 Task: Search one way flight ticket for 2 adults, 4 children and 1 infant on lap in business from Sarasota: Sarasota-bradenton International Airport to Sheridan: Sheridan County Airport on 8-6-2023. Price is upto 98000. Outbound departure time preference is 22:45.
Action: Mouse moved to (263, 376)
Screenshot: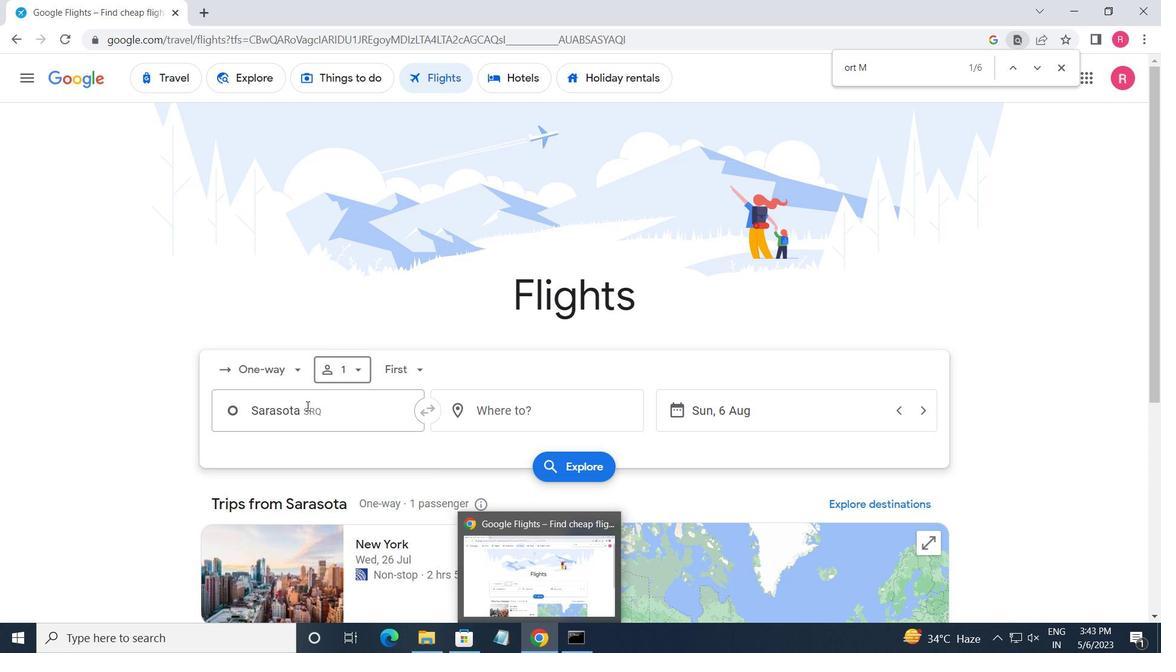 
Action: Mouse pressed left at (263, 376)
Screenshot: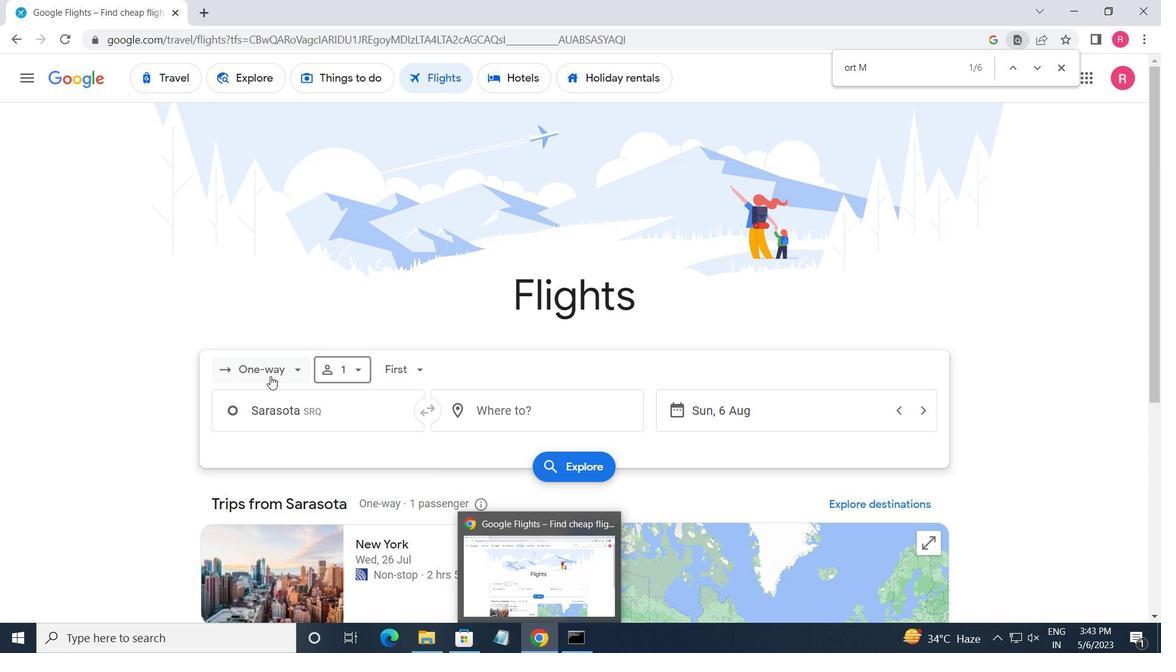 
Action: Mouse moved to (282, 438)
Screenshot: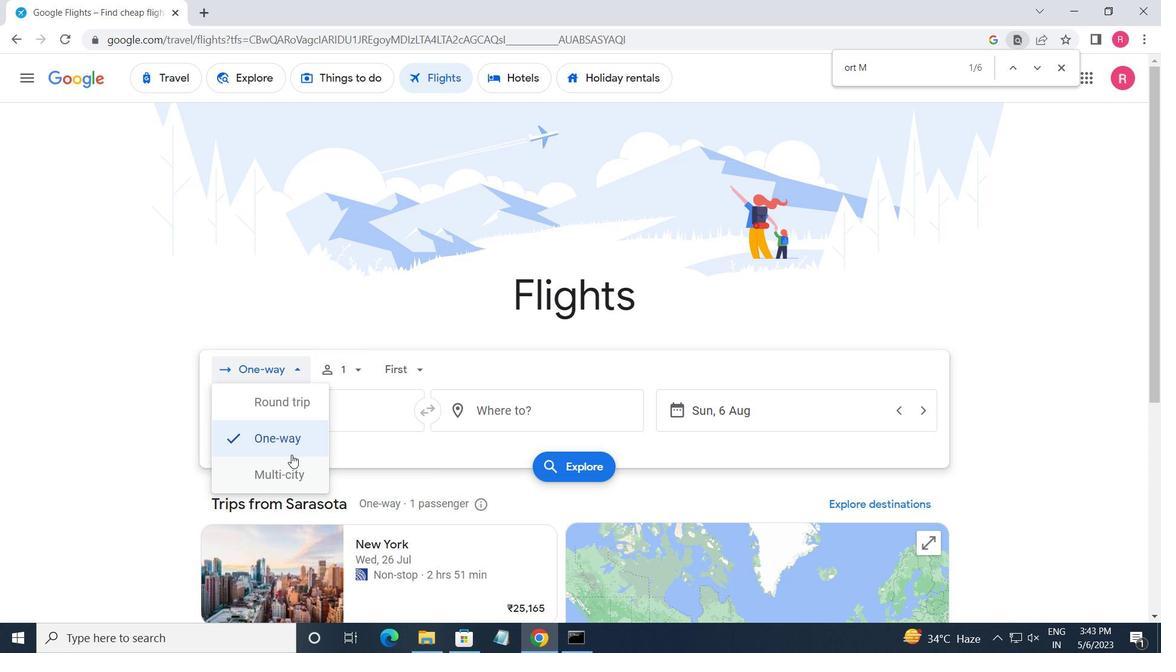 
Action: Mouse pressed left at (282, 438)
Screenshot: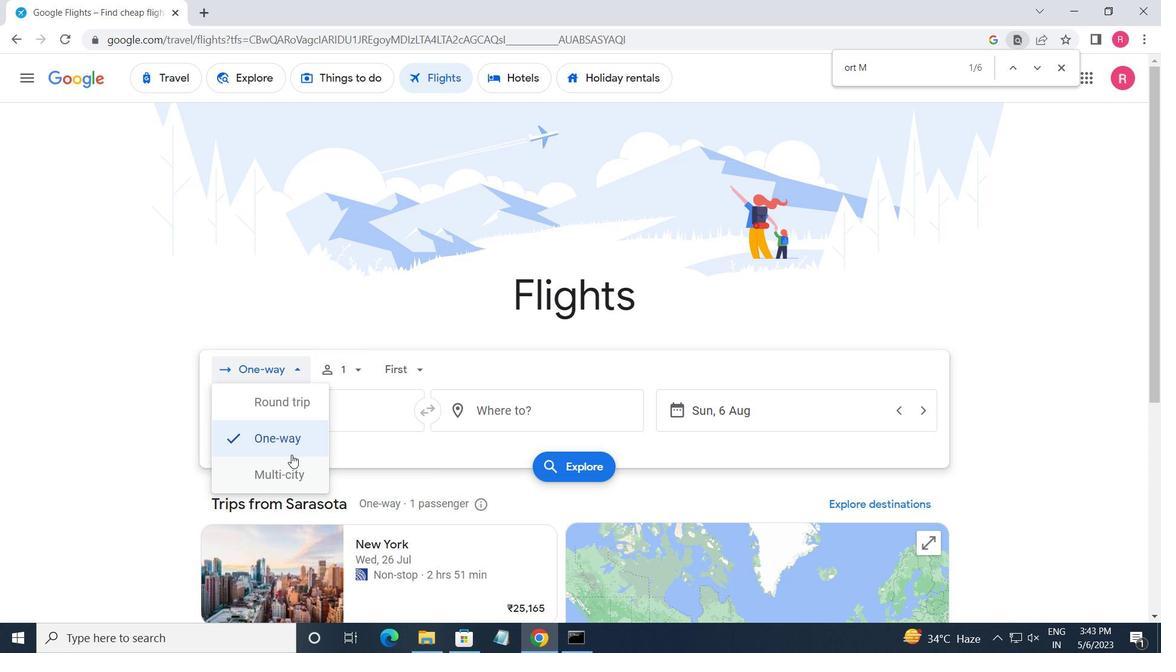 
Action: Mouse moved to (335, 384)
Screenshot: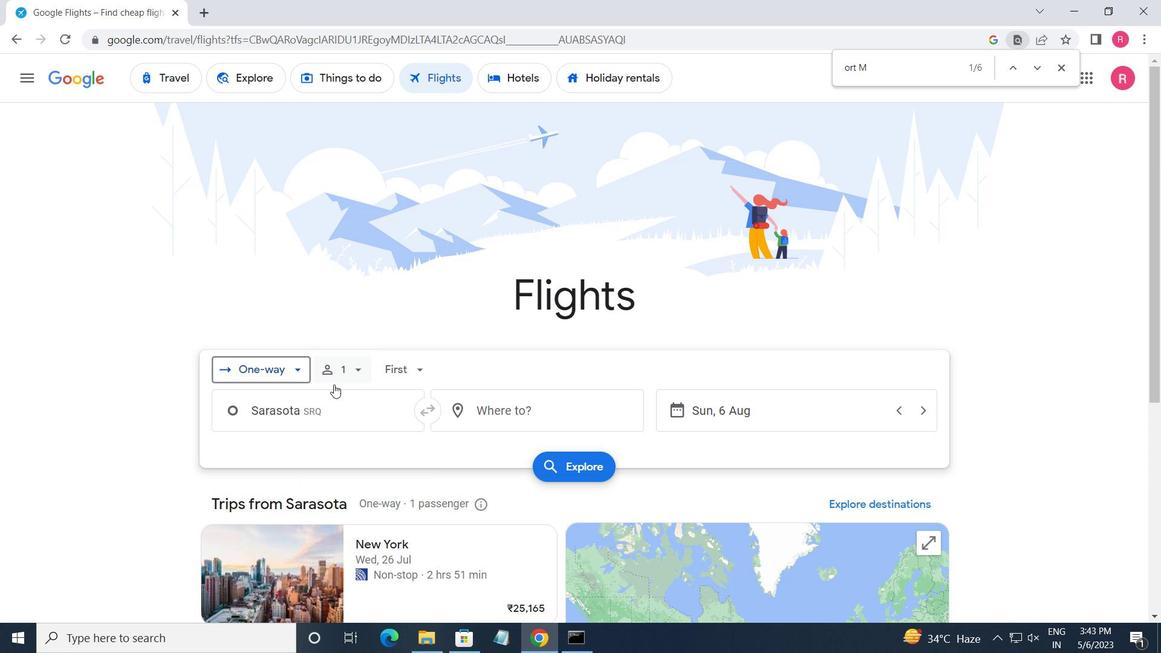 
Action: Mouse pressed left at (335, 384)
Screenshot: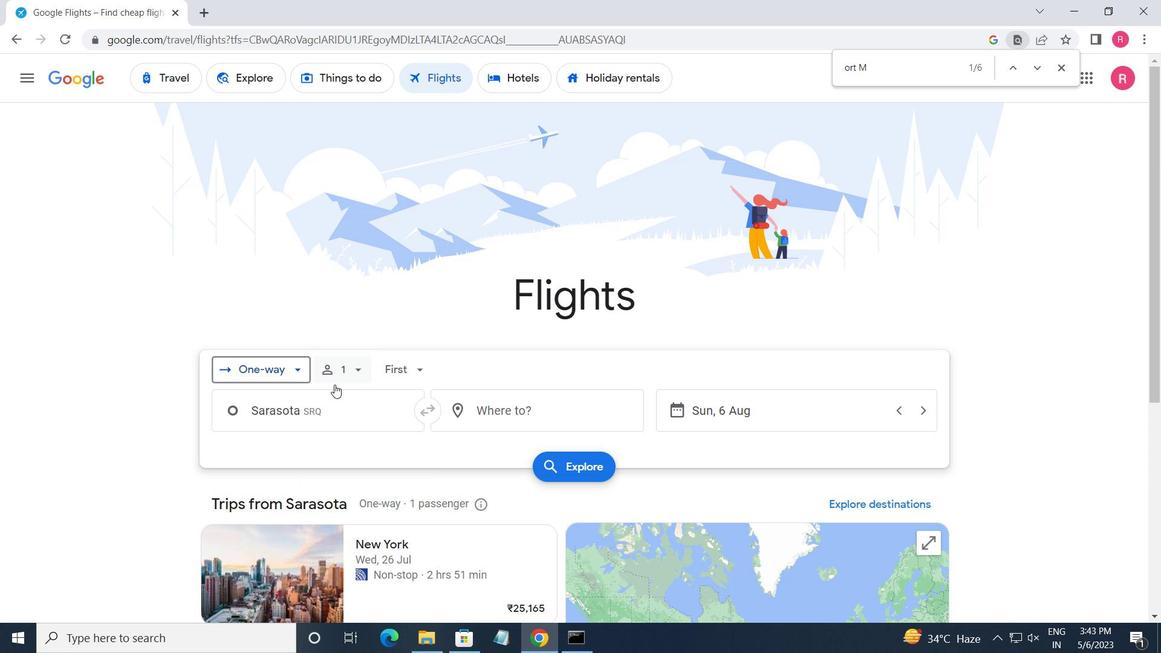
Action: Mouse moved to (473, 408)
Screenshot: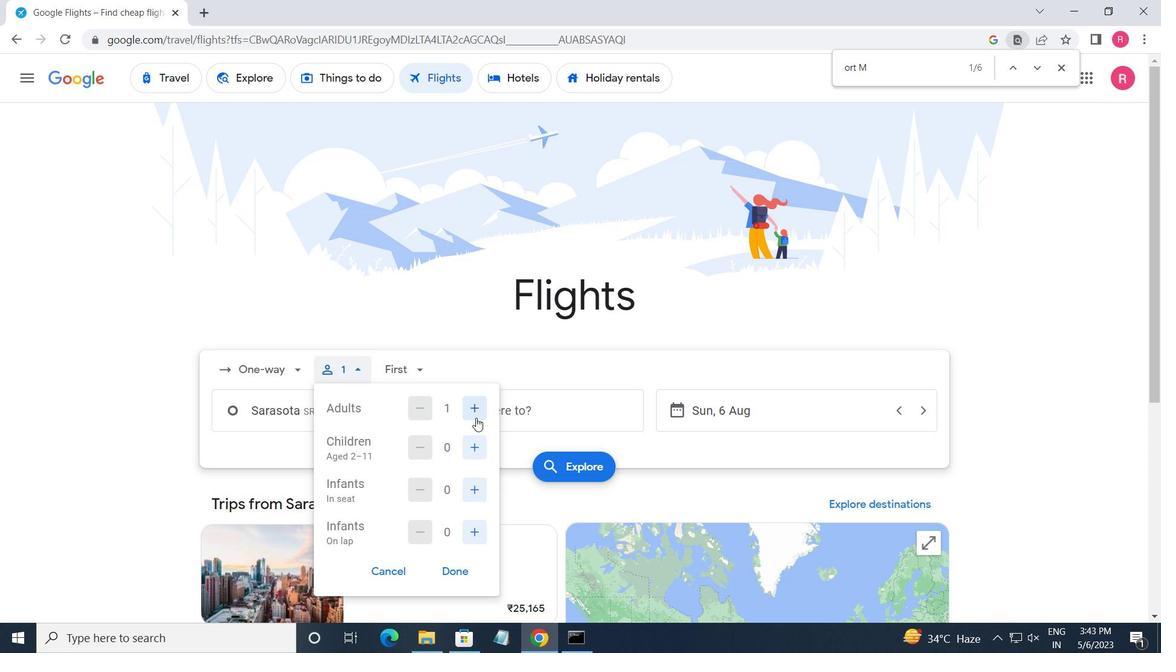 
Action: Mouse pressed left at (473, 408)
Screenshot: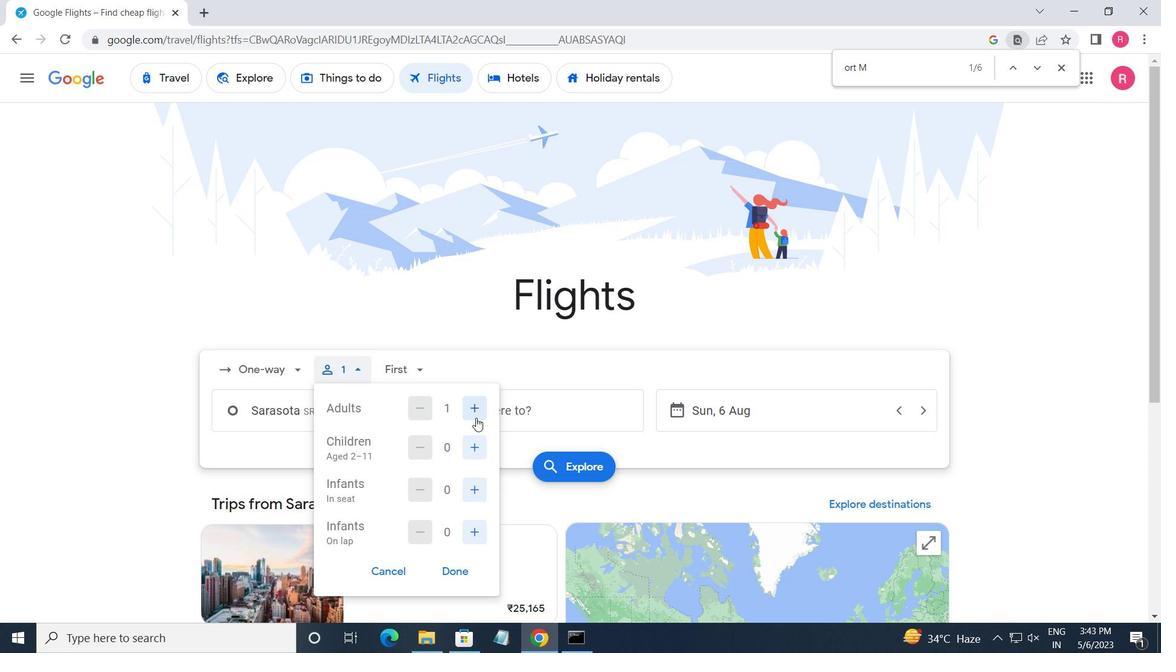 
Action: Mouse moved to (476, 447)
Screenshot: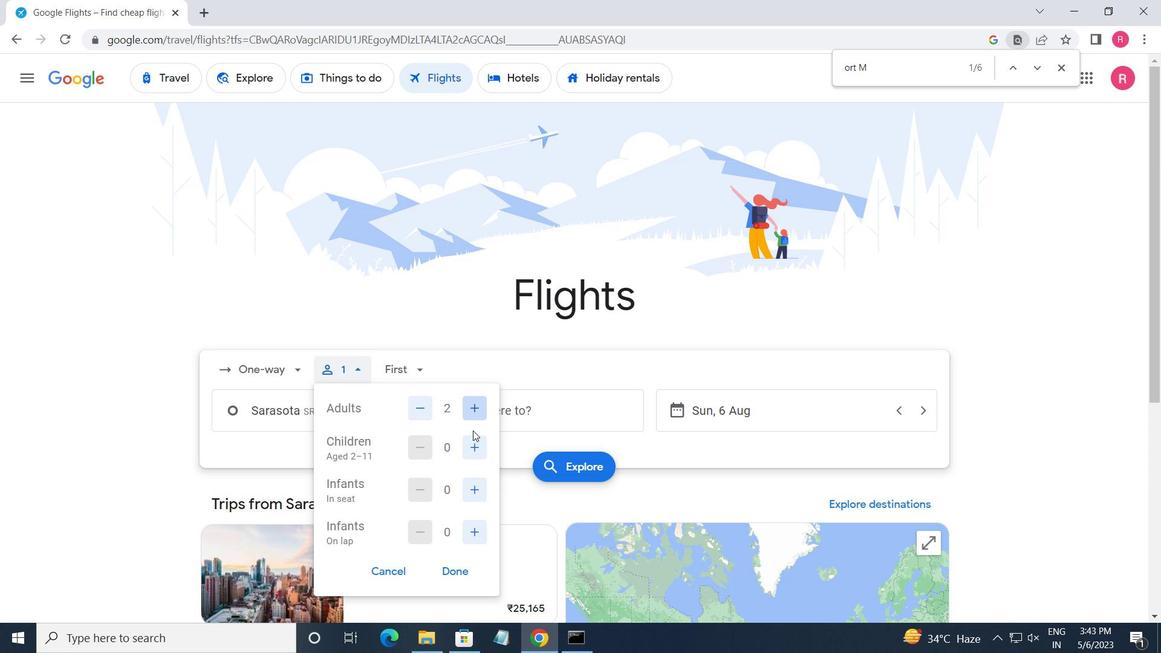 
Action: Mouse pressed left at (476, 447)
Screenshot: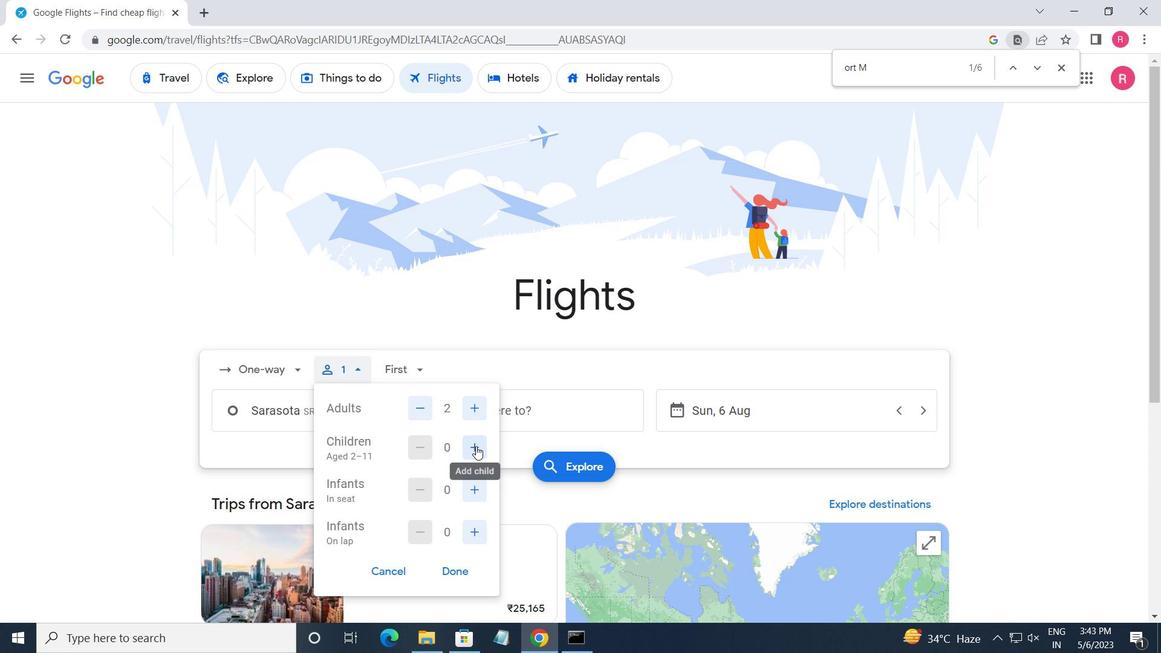 
Action: Mouse pressed left at (476, 447)
Screenshot: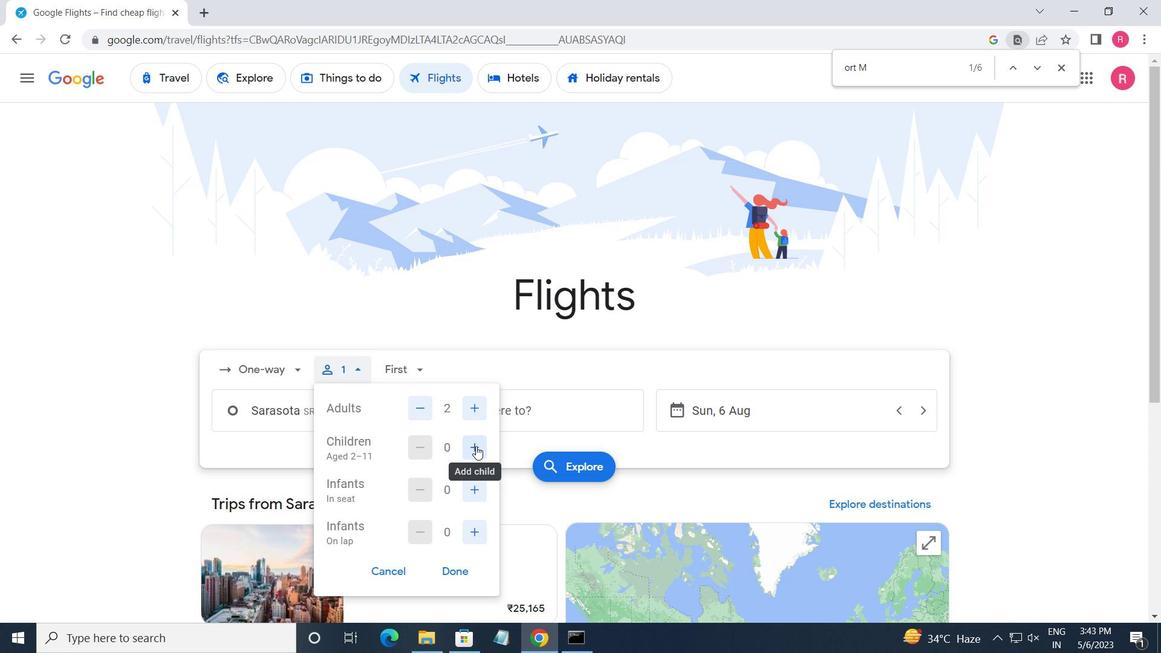
Action: Mouse pressed left at (476, 447)
Screenshot: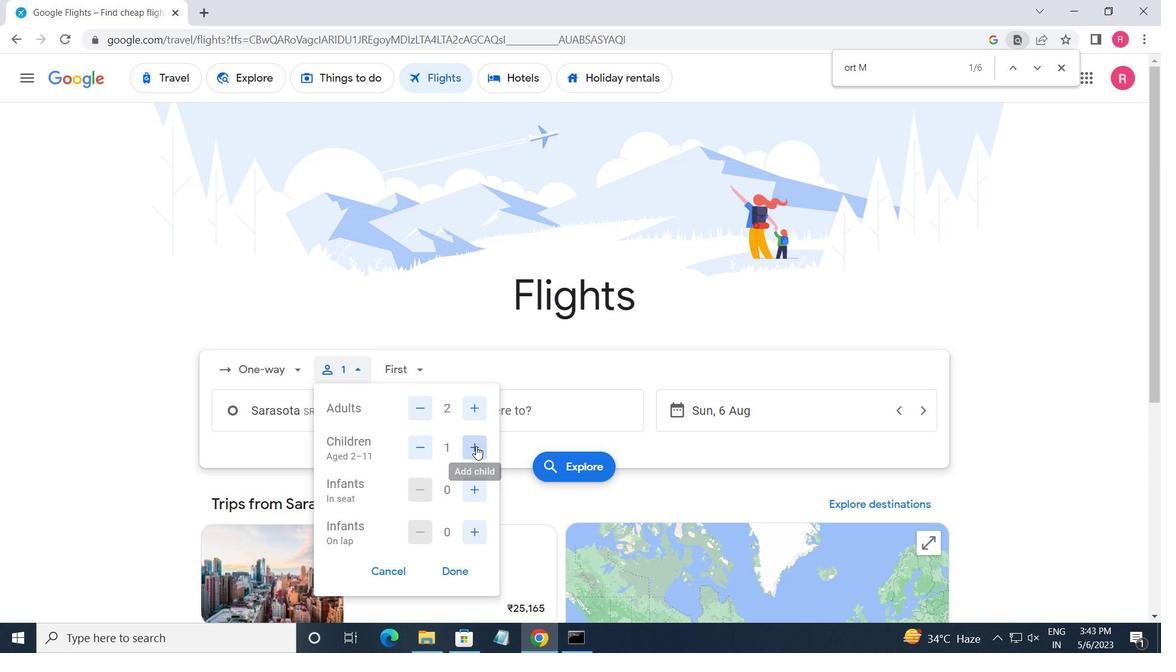 
Action: Mouse pressed left at (476, 447)
Screenshot: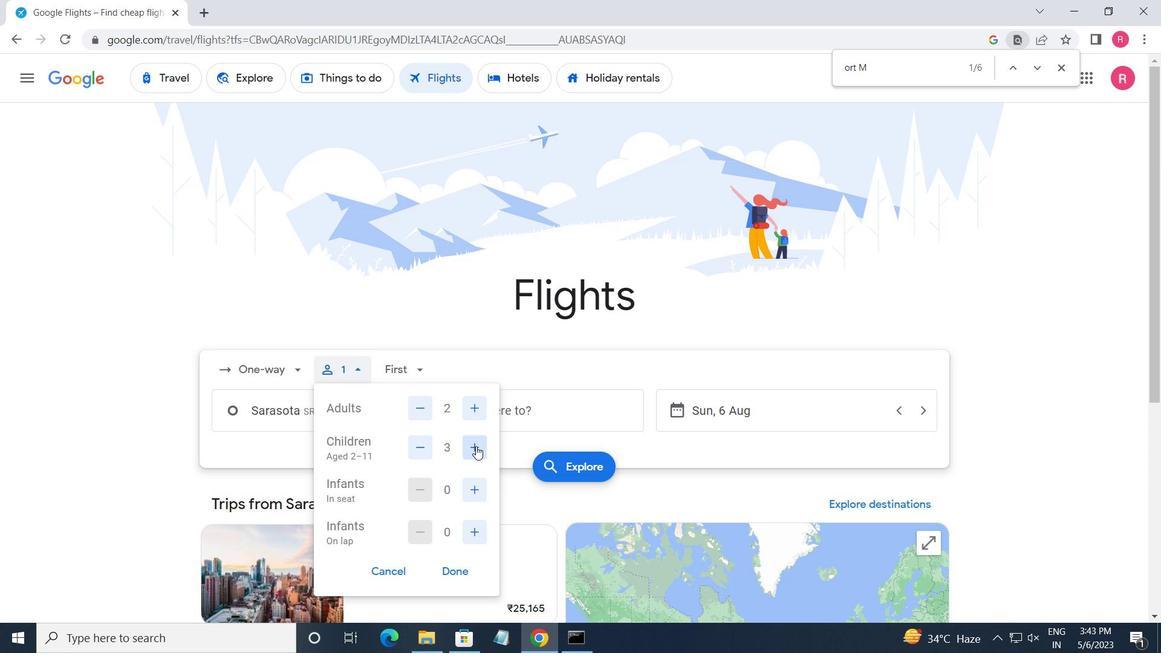 
Action: Mouse moved to (482, 498)
Screenshot: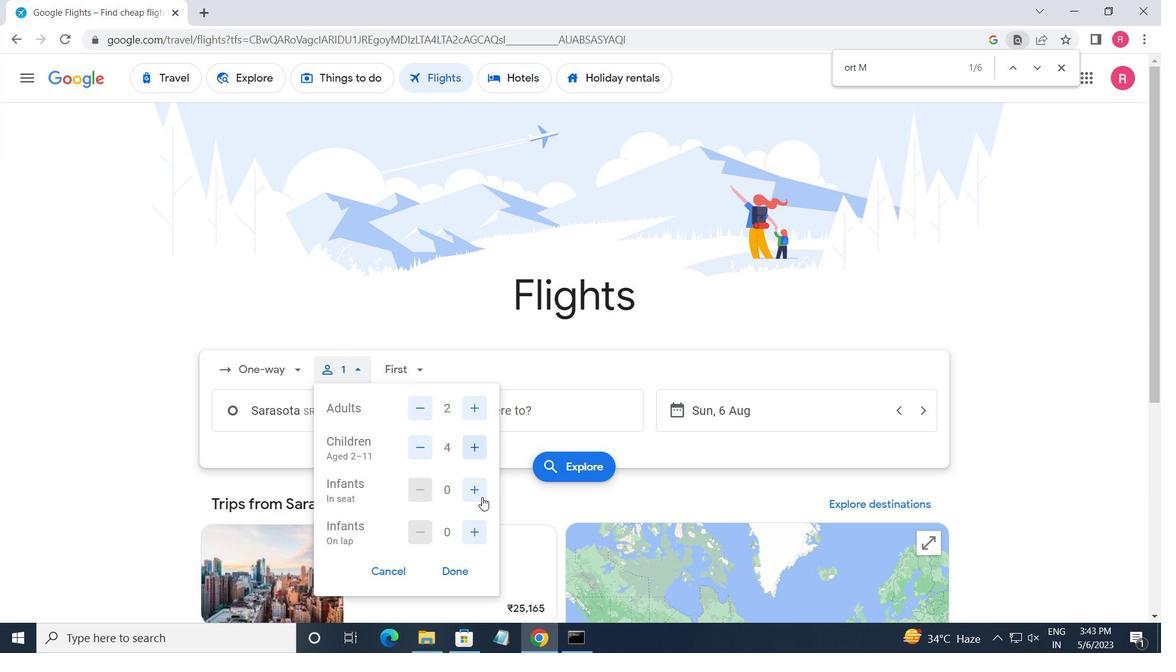 
Action: Mouse pressed left at (482, 498)
Screenshot: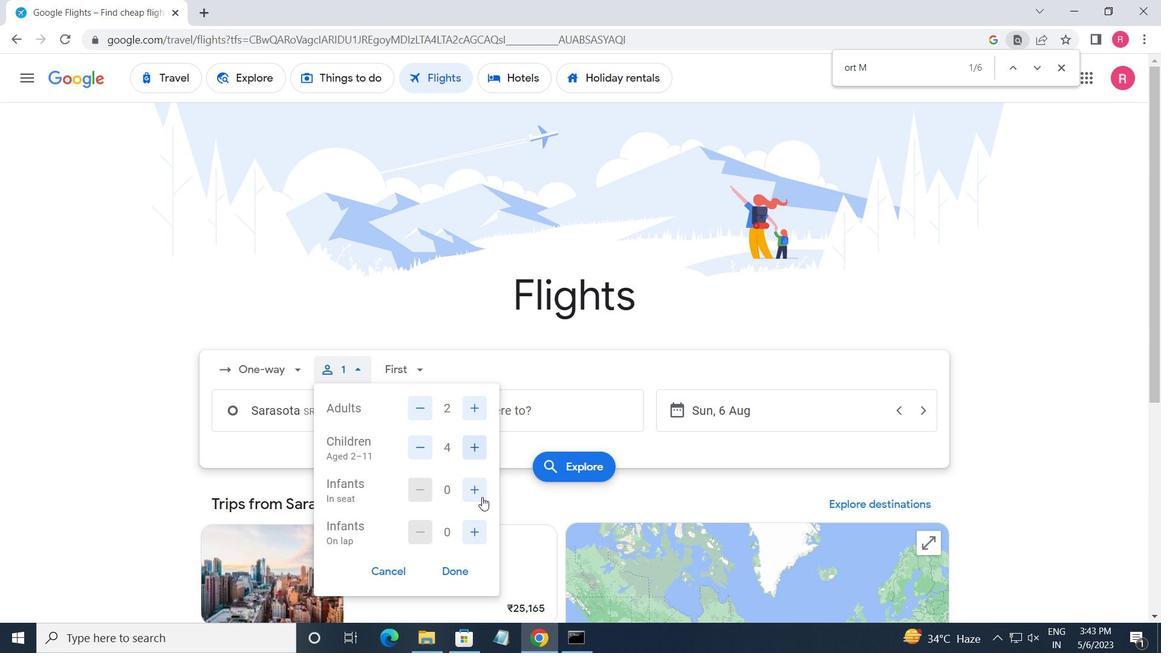 
Action: Mouse moved to (449, 576)
Screenshot: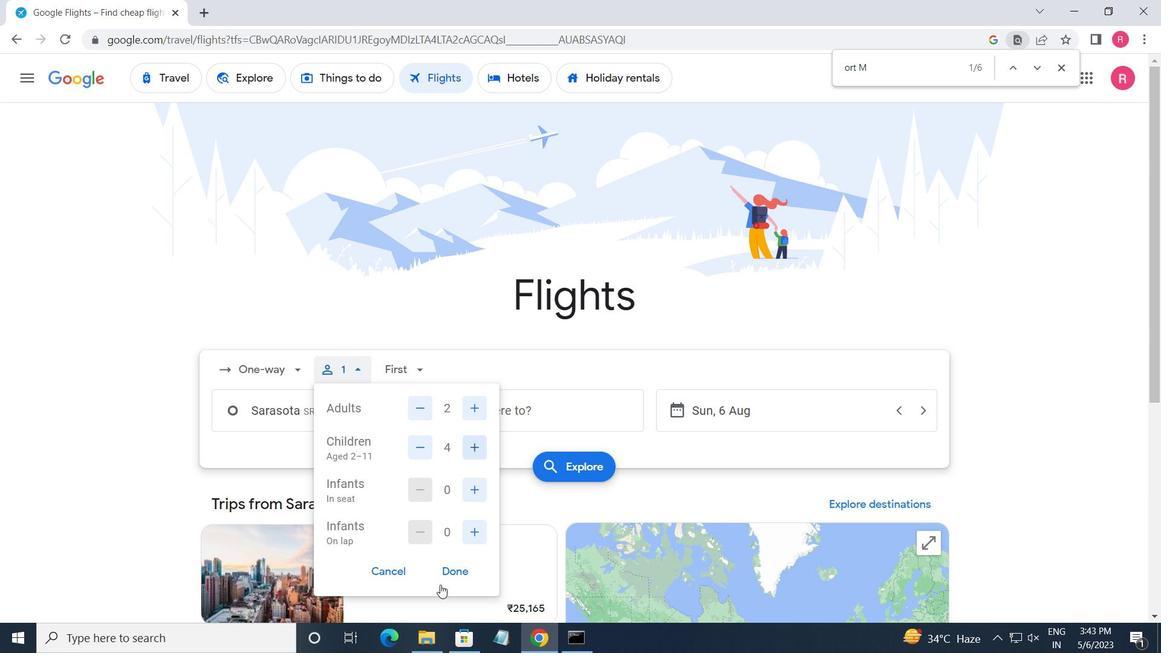 
Action: Mouse pressed left at (449, 576)
Screenshot: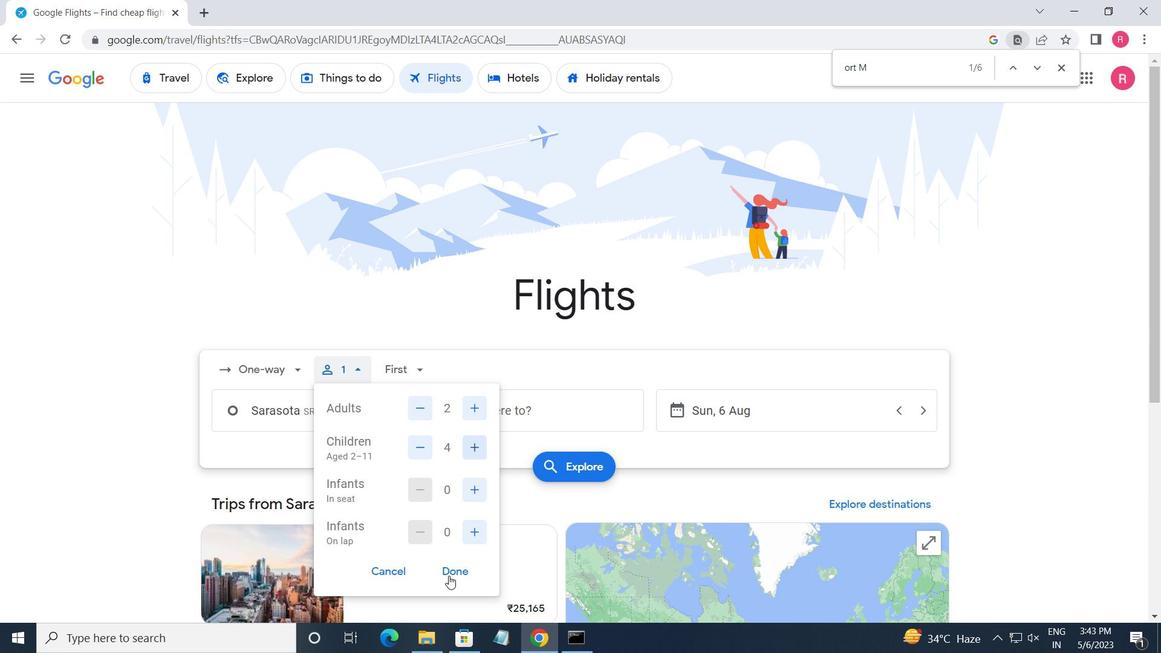 
Action: Mouse moved to (409, 381)
Screenshot: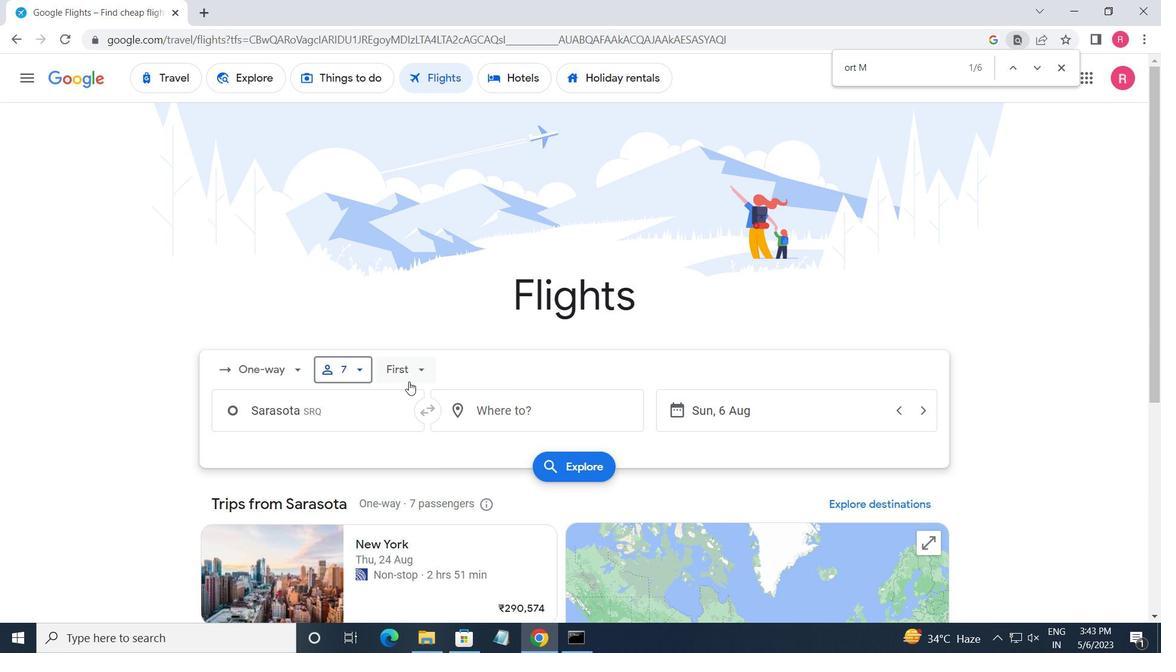 
Action: Mouse pressed left at (409, 381)
Screenshot: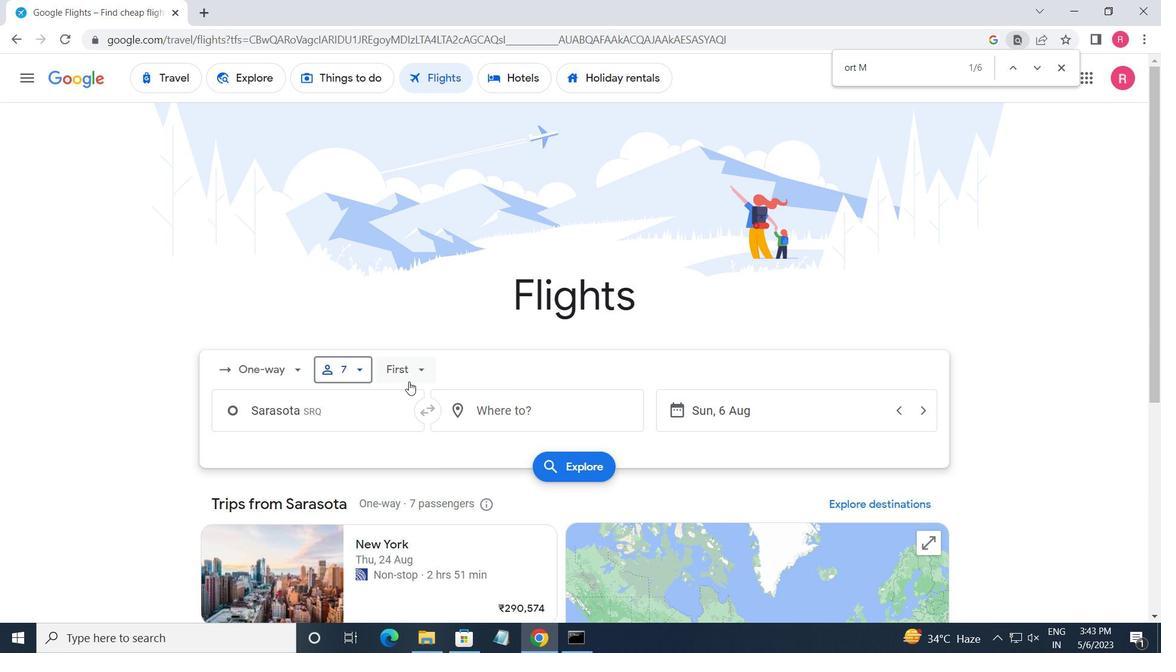
Action: Mouse moved to (430, 469)
Screenshot: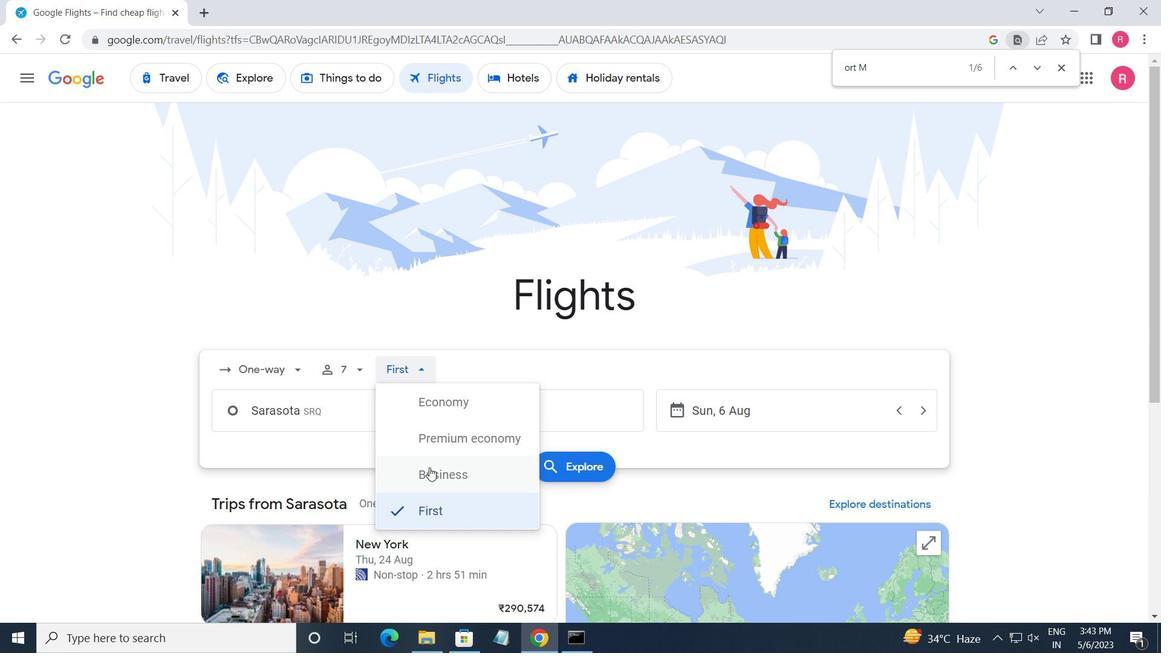 
Action: Mouse pressed left at (430, 469)
Screenshot: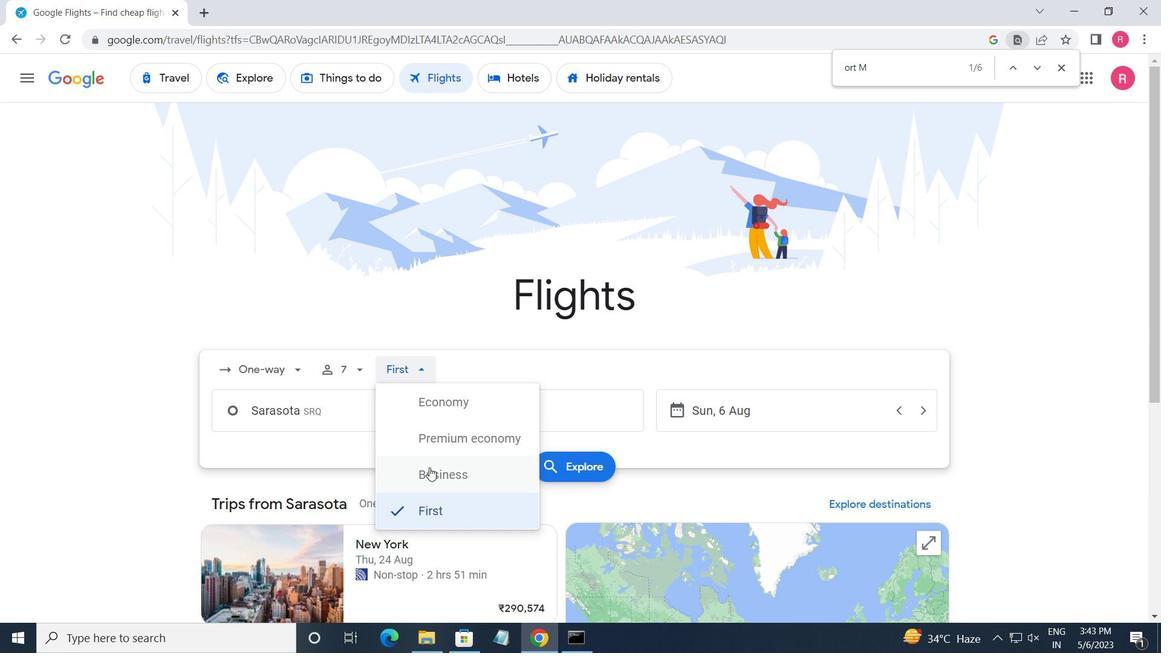 
Action: Mouse moved to (341, 422)
Screenshot: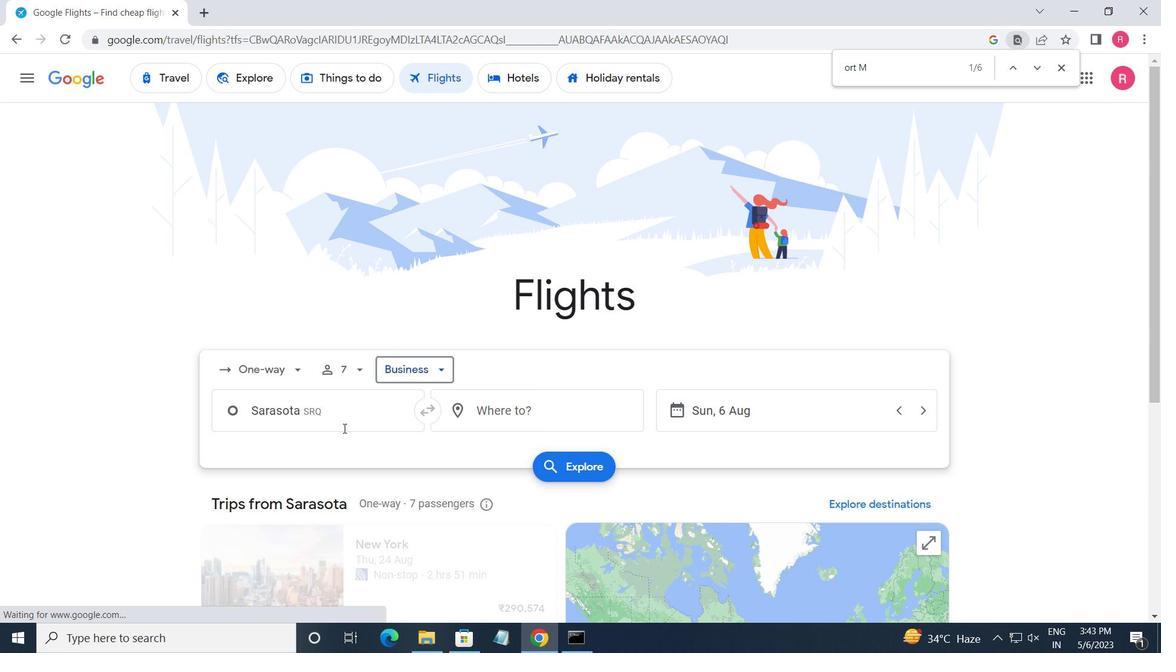 
Action: Mouse pressed left at (341, 422)
Screenshot: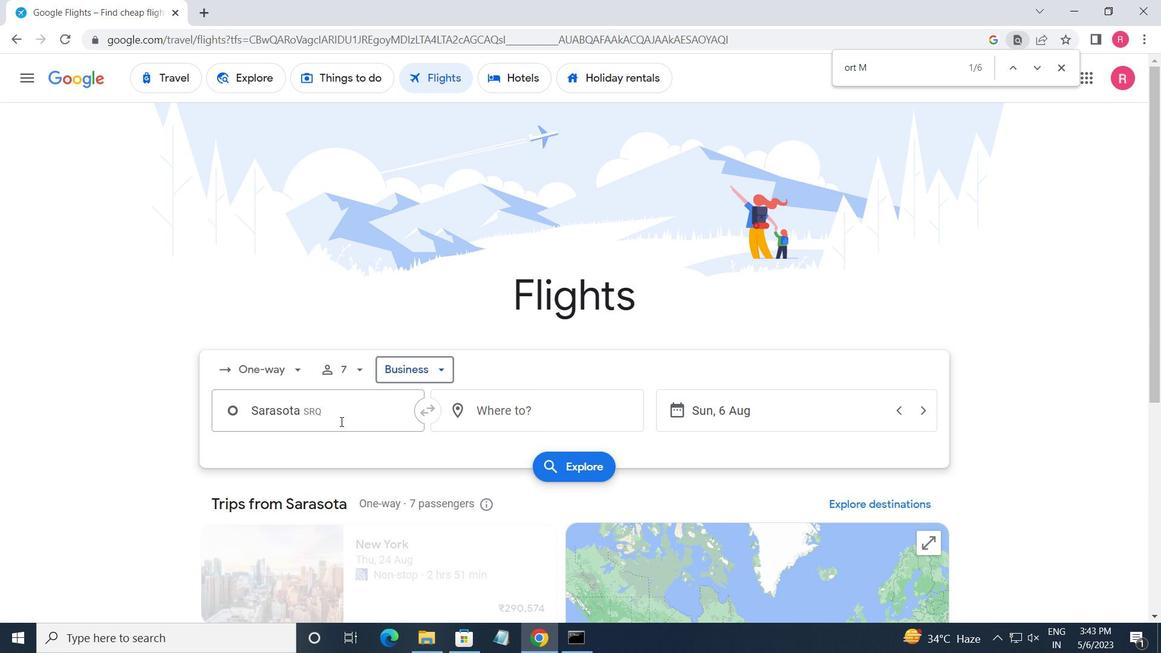 
Action: Key pressed <Key.shift>SARASOTA
Screenshot: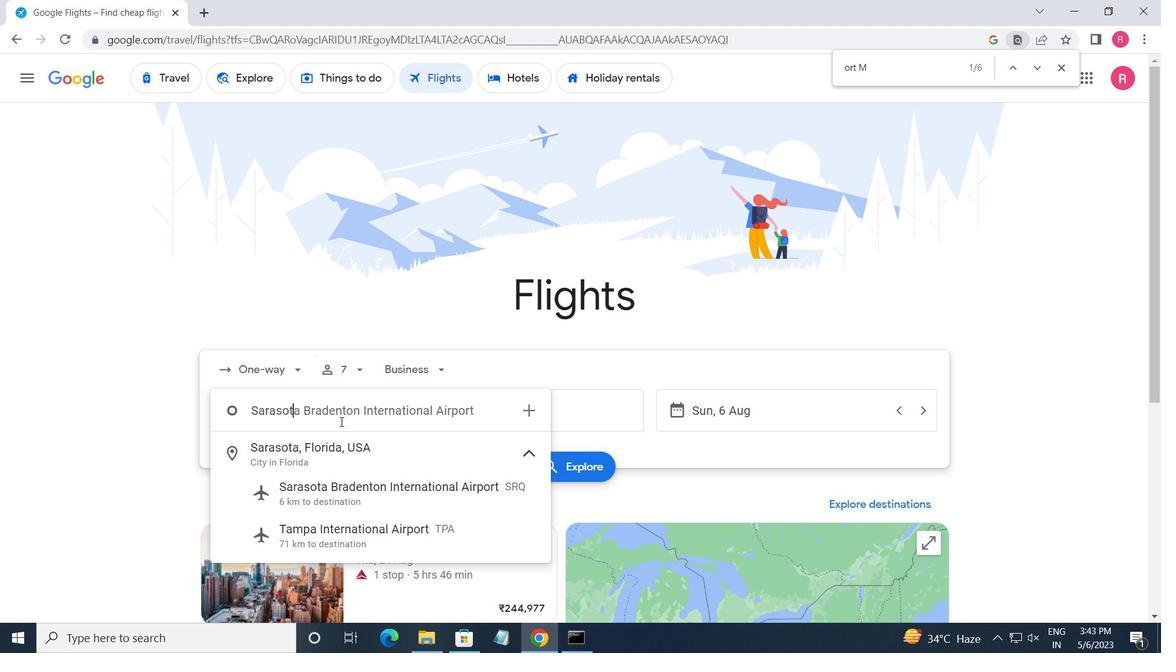 
Action: Mouse moved to (341, 490)
Screenshot: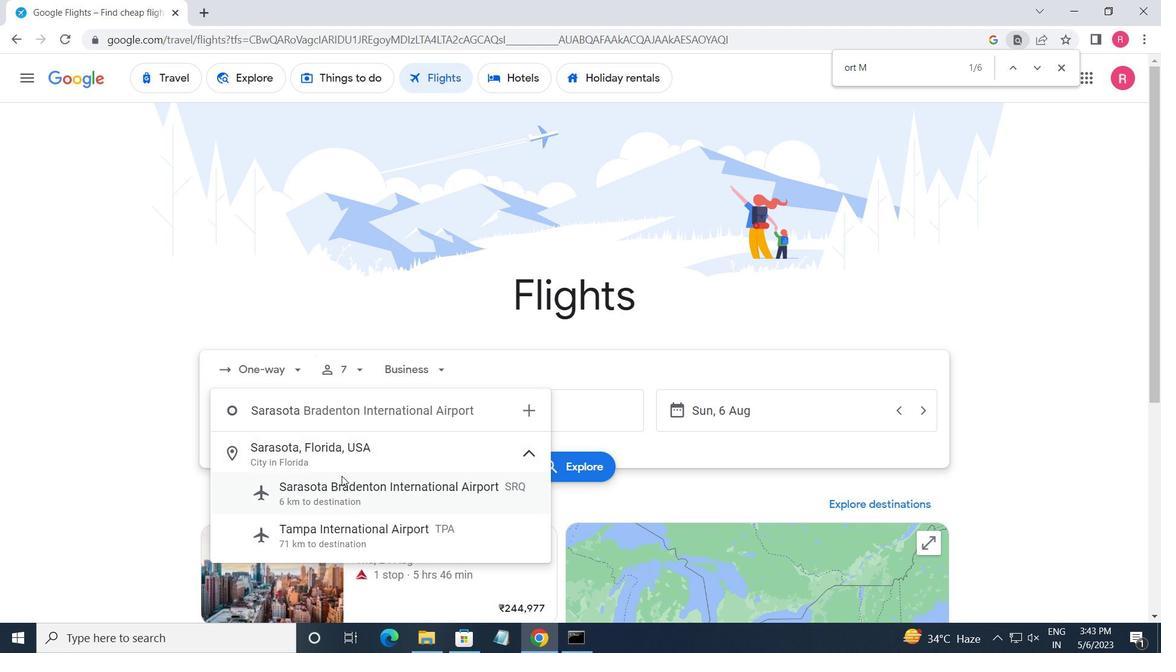 
Action: Mouse pressed left at (341, 490)
Screenshot: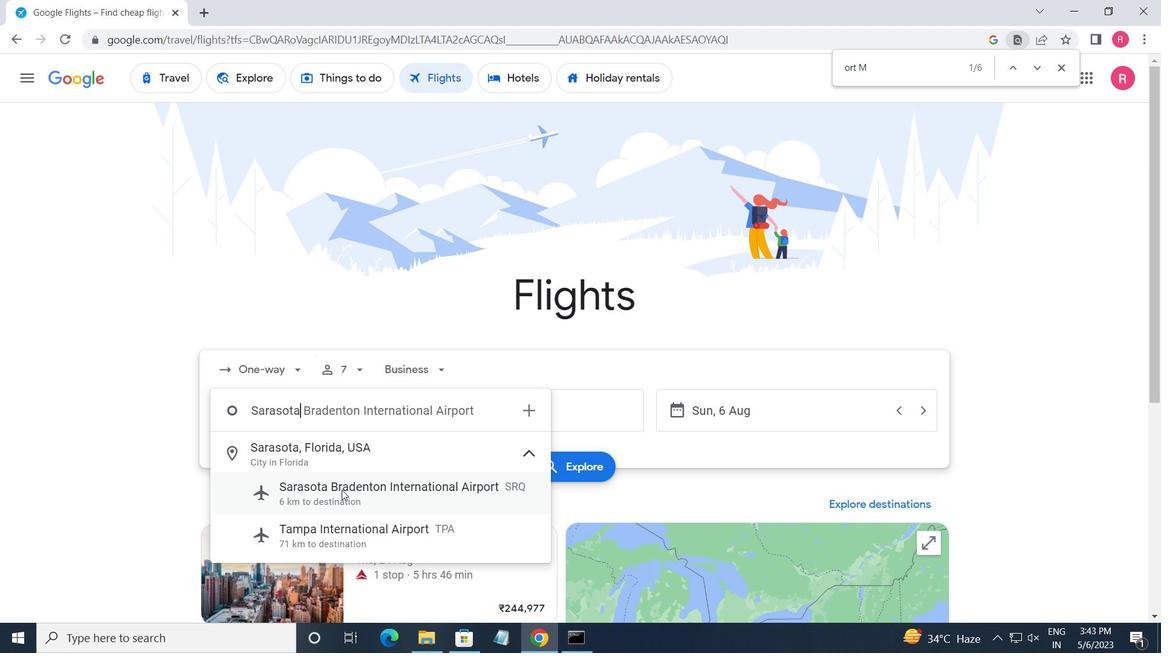 
Action: Mouse moved to (508, 420)
Screenshot: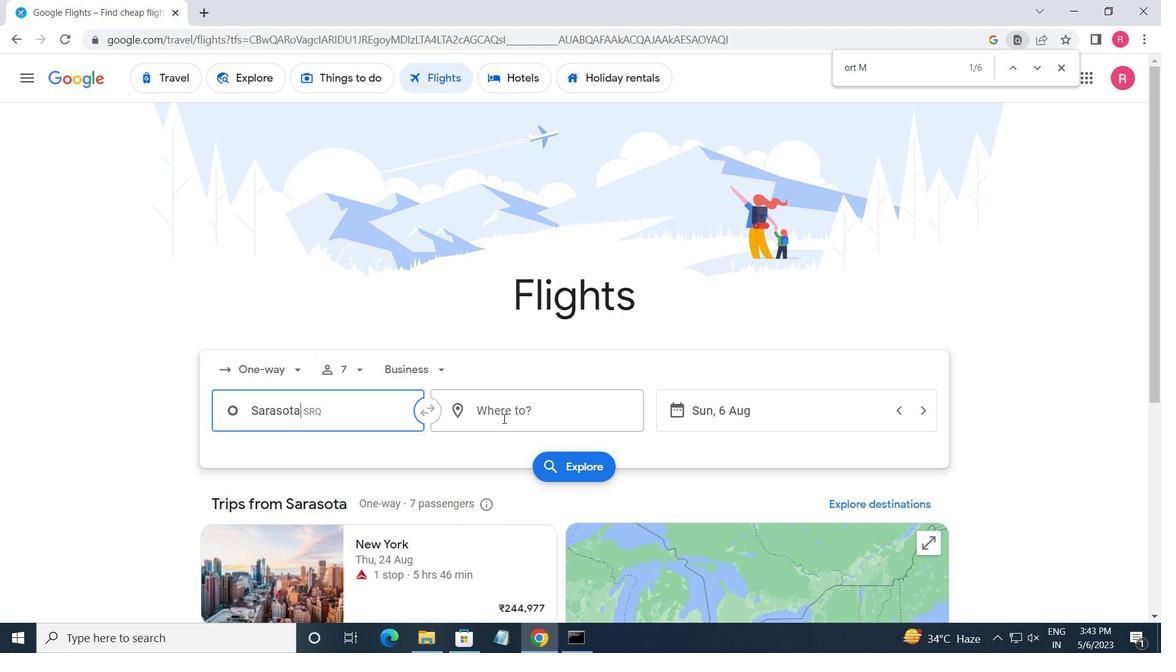 
Action: Mouse pressed left at (508, 420)
Screenshot: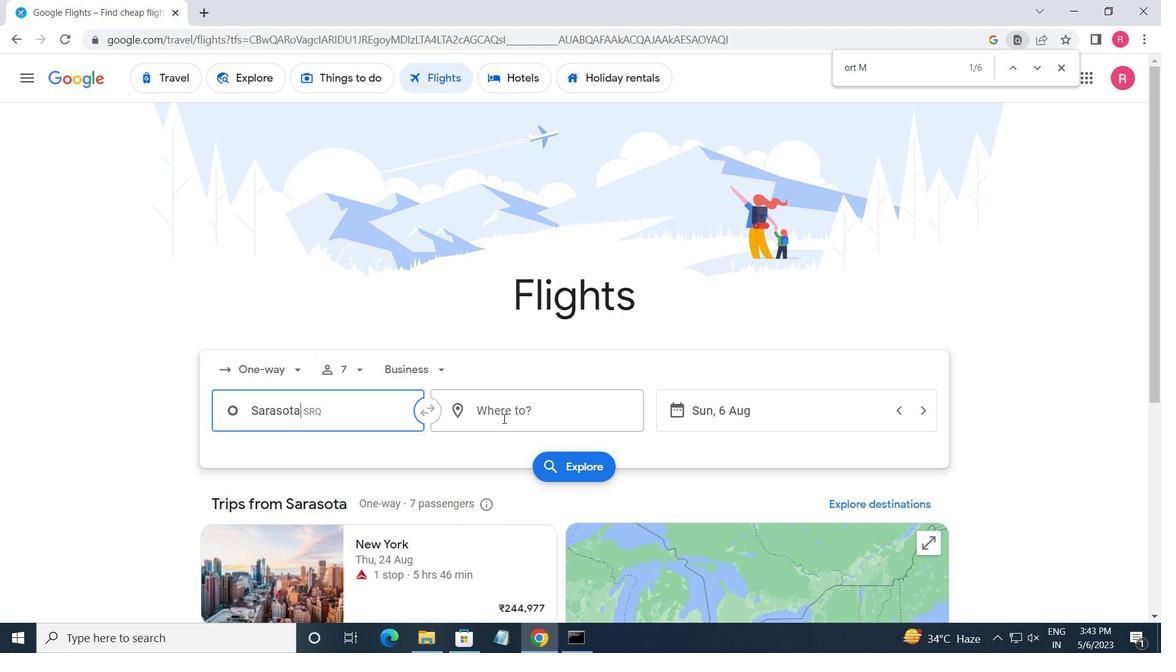 
Action: Mouse moved to (508, 420)
Screenshot: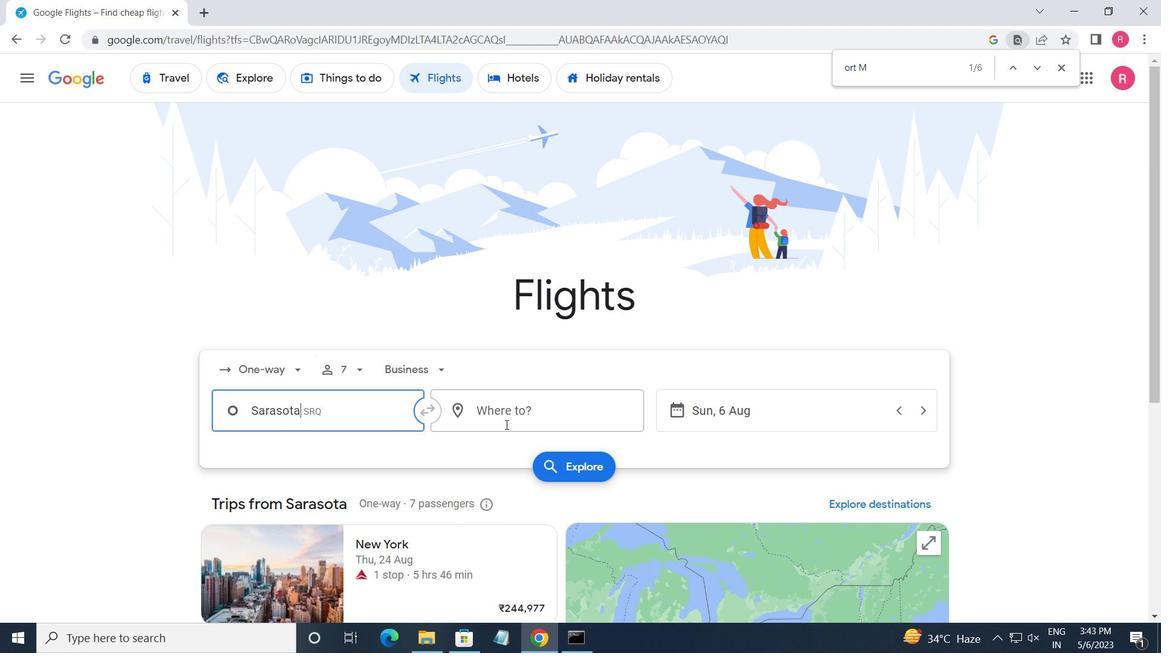 
Action: Key pressed <Key.shift>SHERIDAN
Screenshot: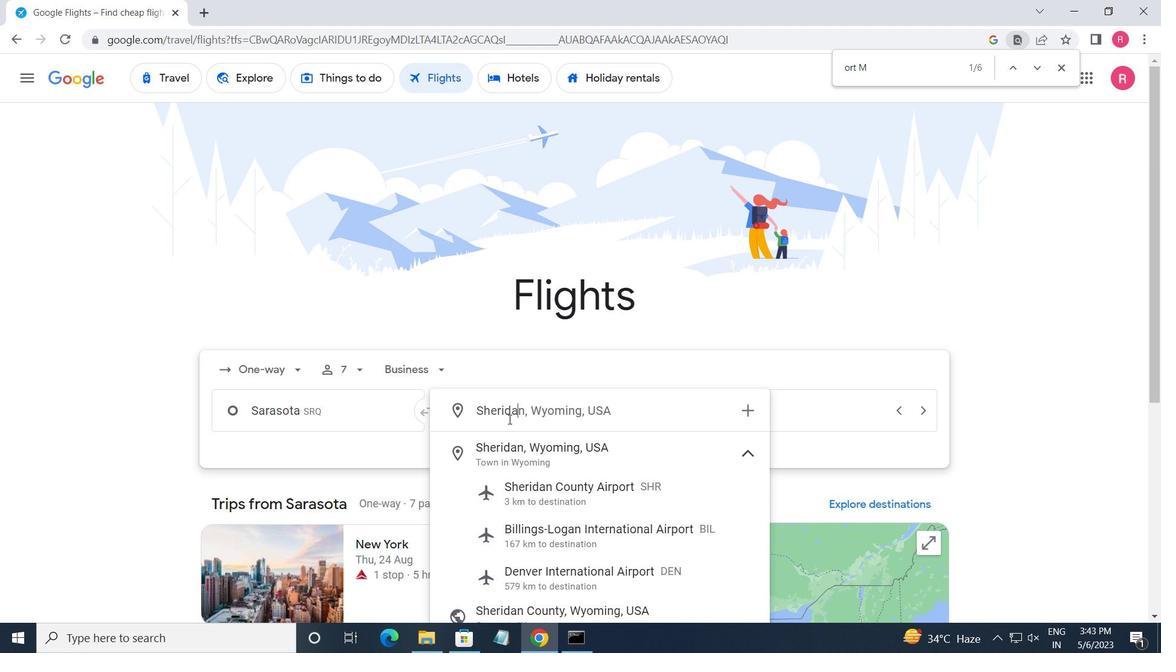 
Action: Mouse moved to (538, 486)
Screenshot: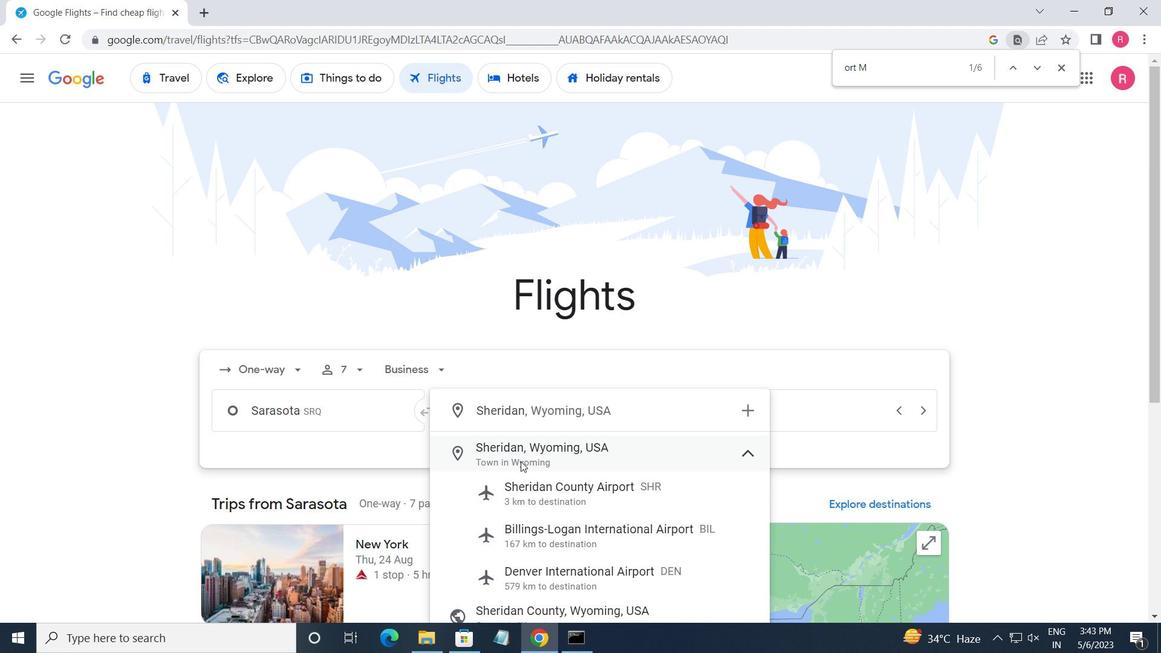 
Action: Mouse pressed left at (538, 486)
Screenshot: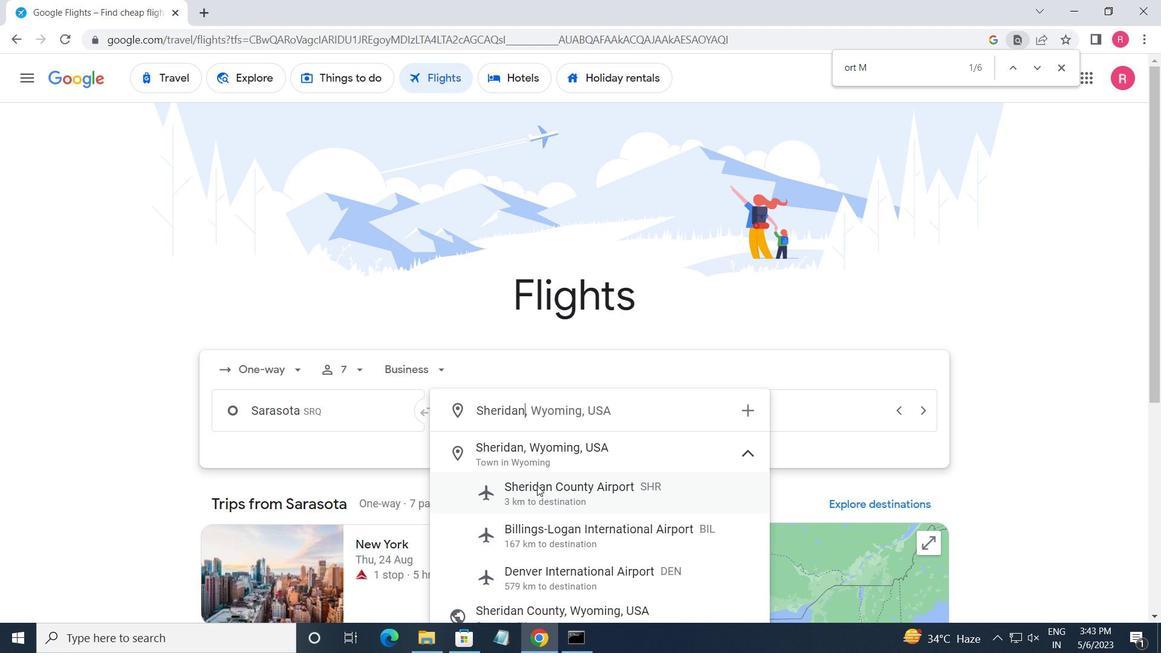 
Action: Mouse moved to (777, 407)
Screenshot: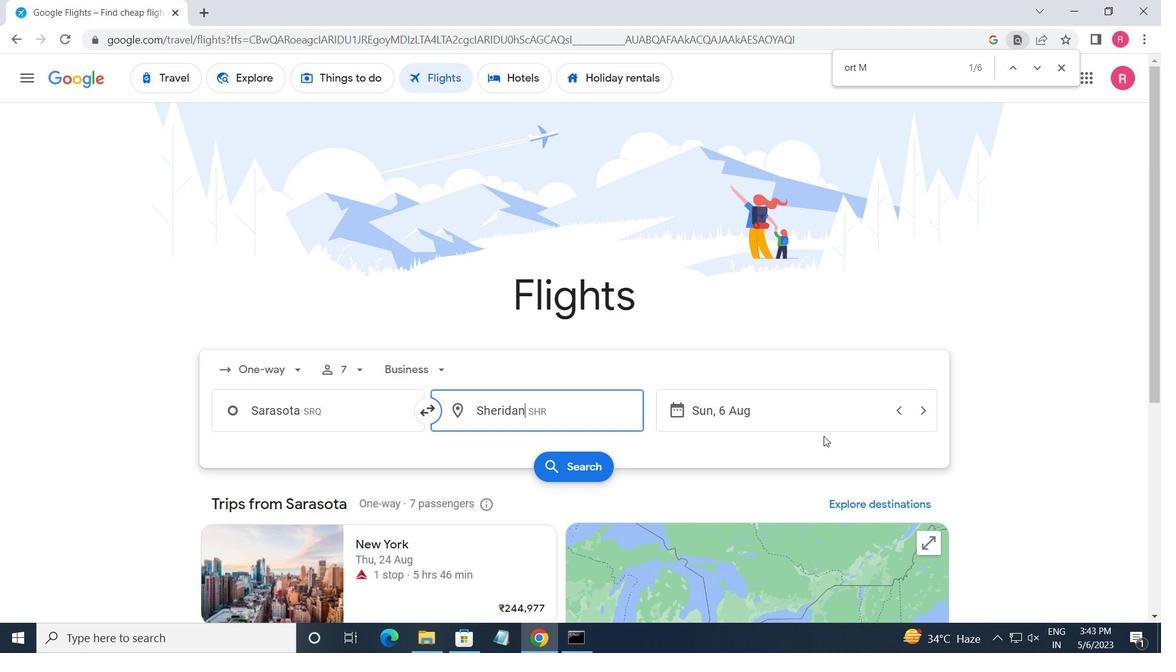 
Action: Mouse pressed left at (777, 407)
Screenshot: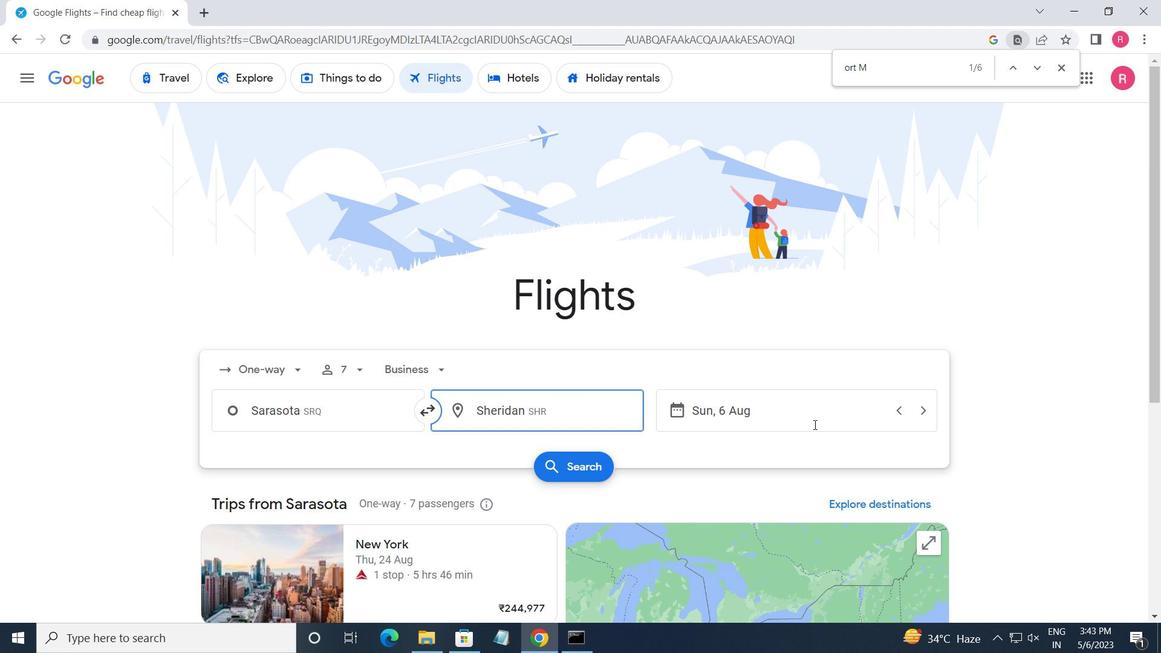 
Action: Mouse moved to (407, 396)
Screenshot: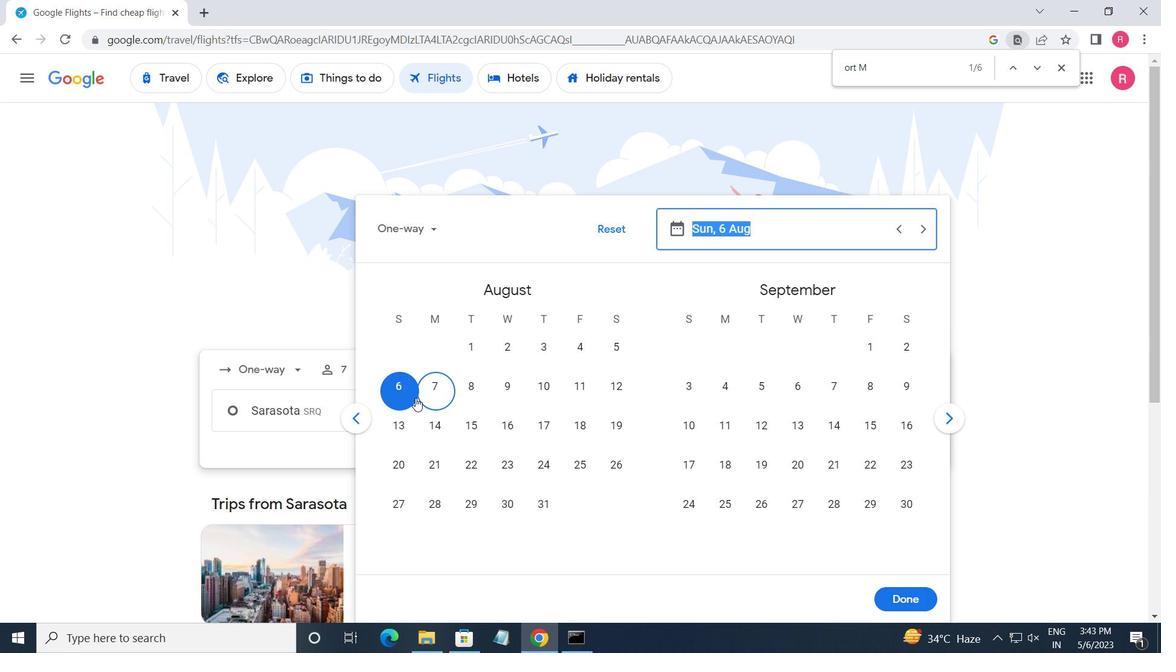 
Action: Mouse pressed left at (407, 396)
Screenshot: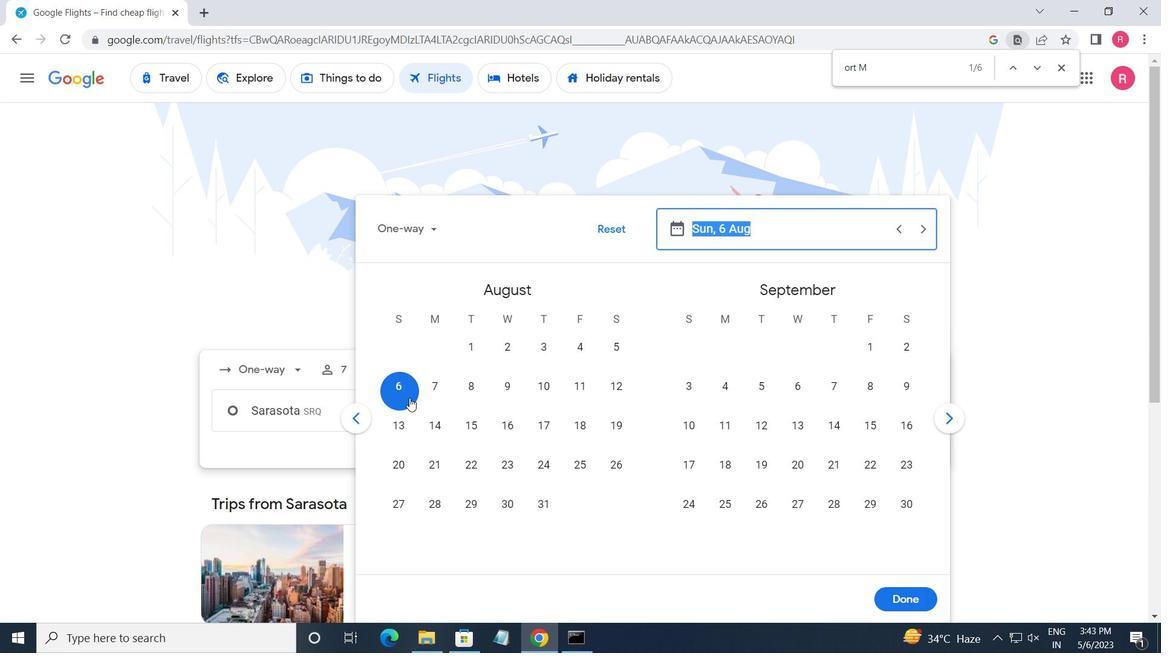 
Action: Mouse moved to (905, 594)
Screenshot: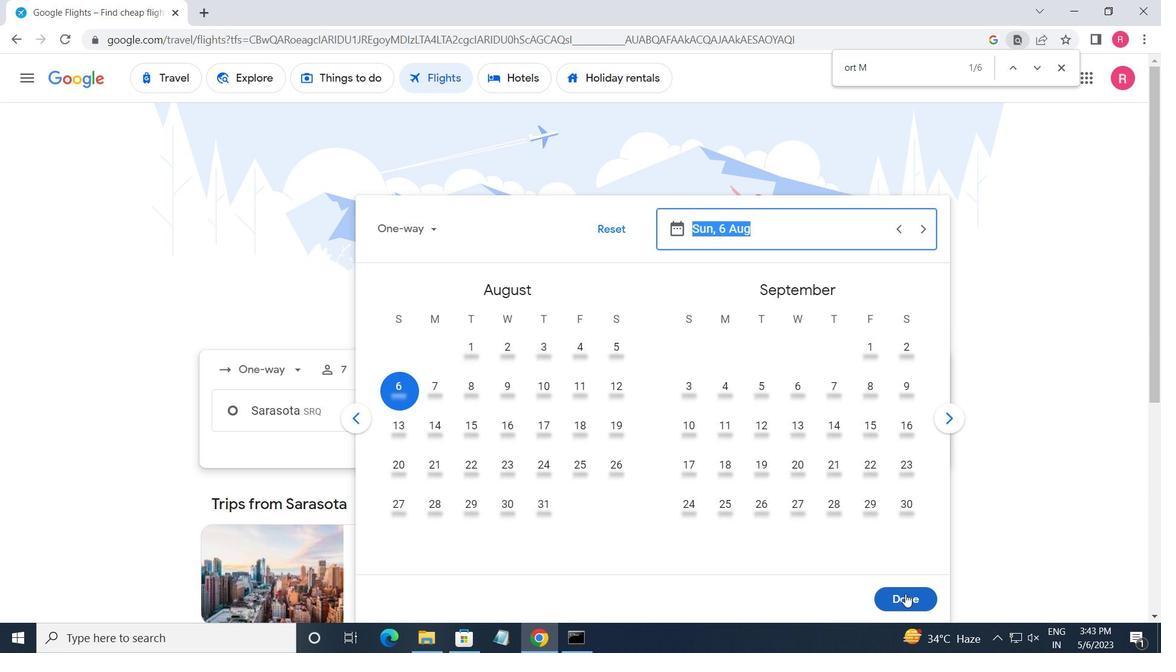 
Action: Mouse pressed left at (905, 594)
Screenshot: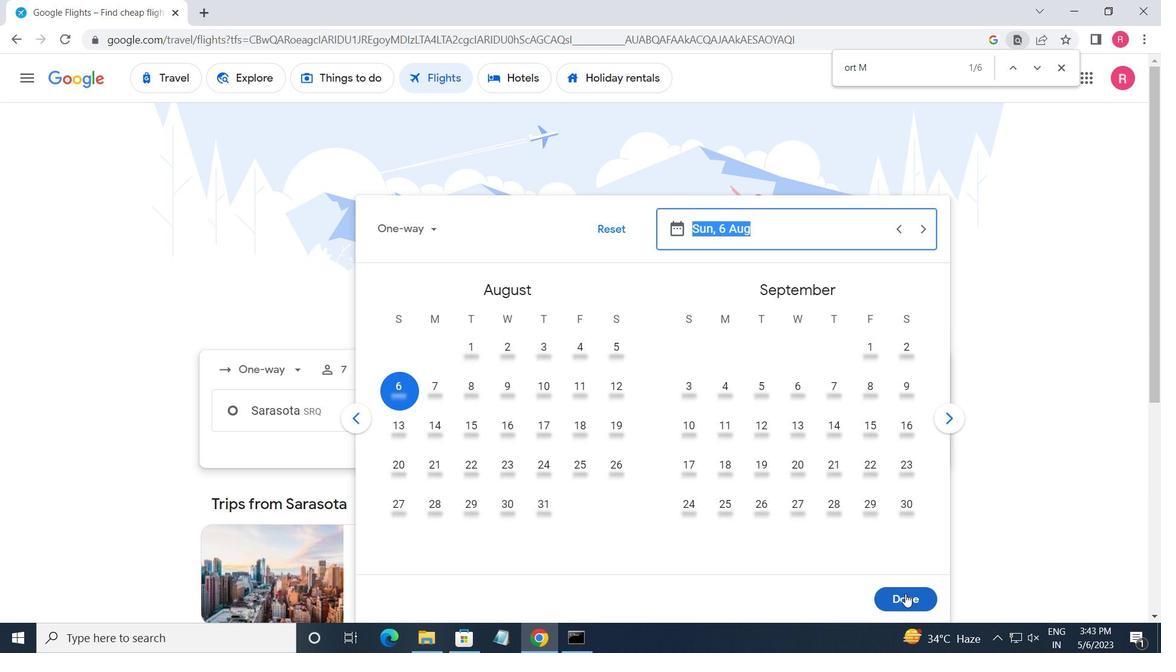 
Action: Mouse moved to (591, 470)
Screenshot: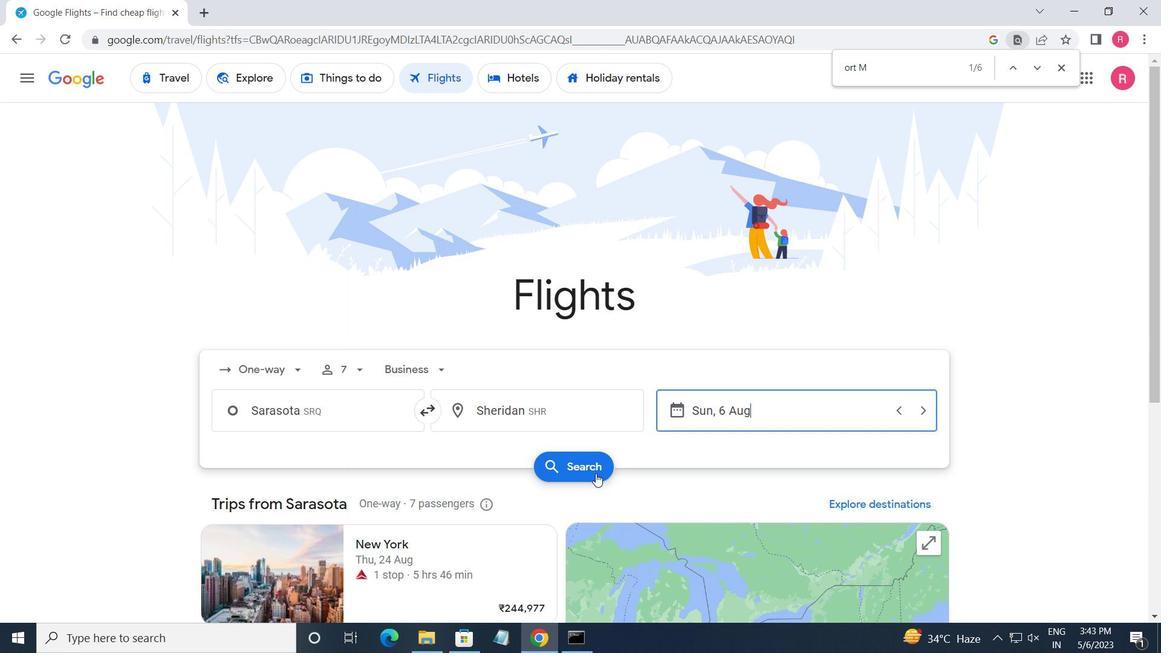 
Action: Mouse pressed left at (591, 470)
Screenshot: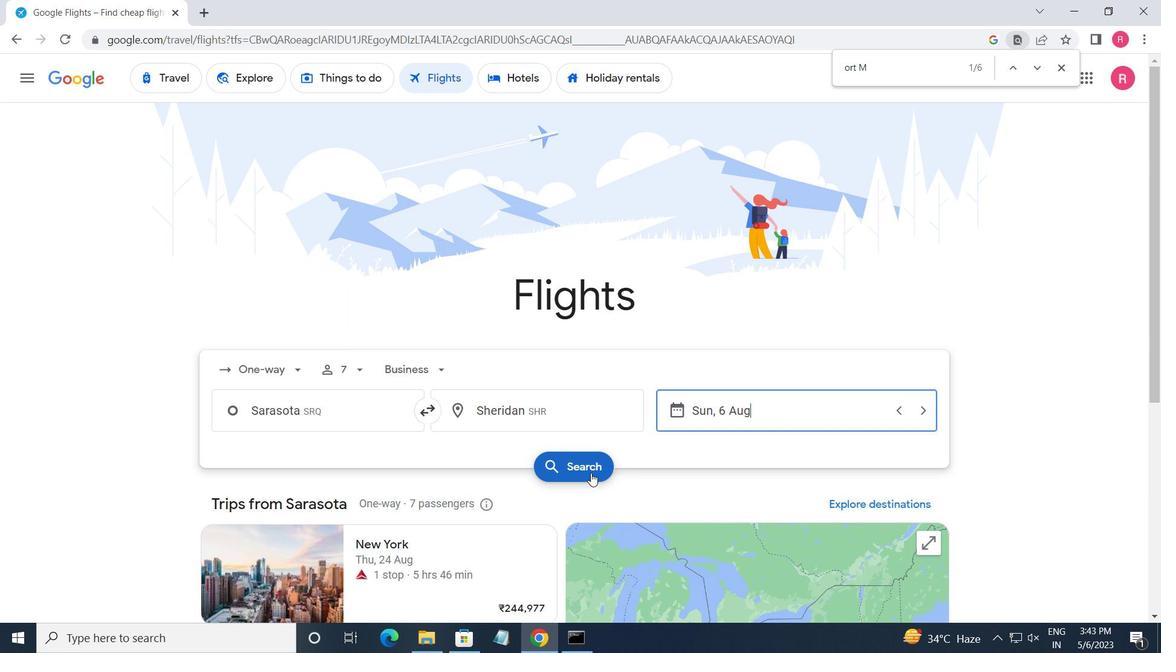 
Action: Mouse moved to (246, 225)
Screenshot: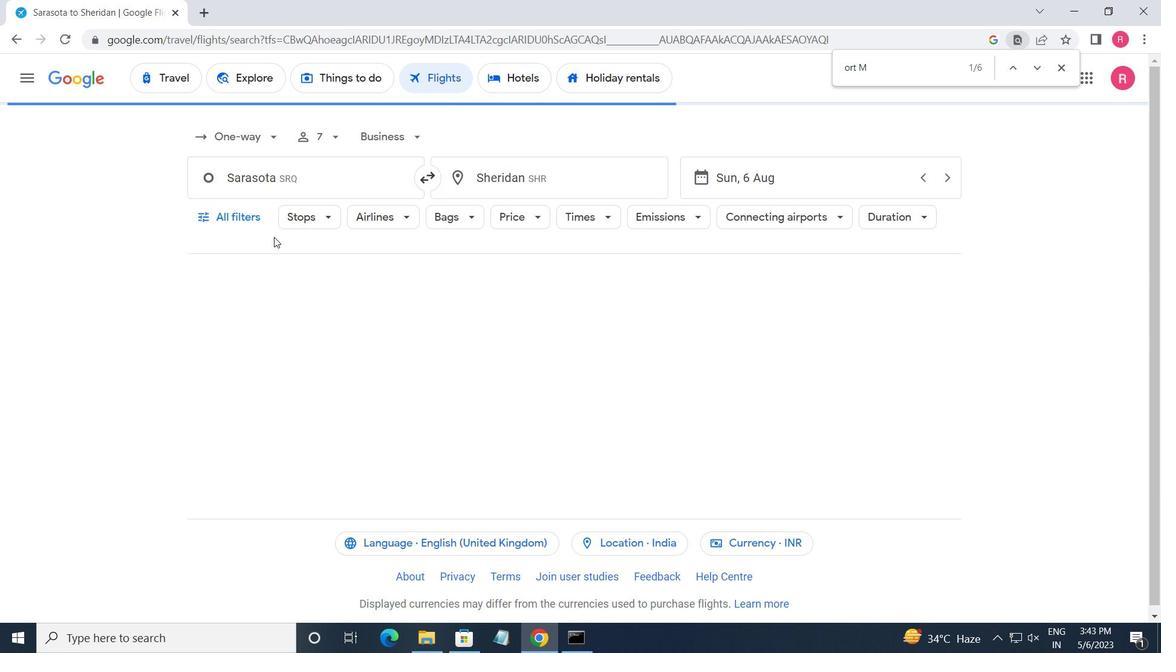 
Action: Mouse pressed left at (246, 225)
Screenshot: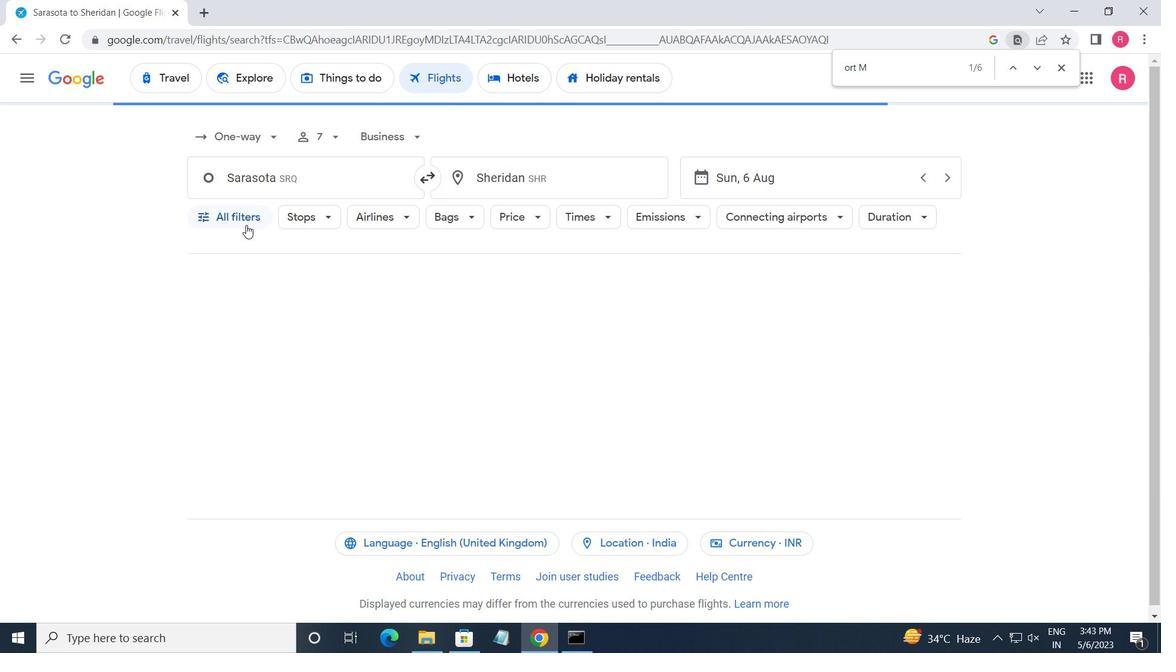 
Action: Mouse moved to (353, 458)
Screenshot: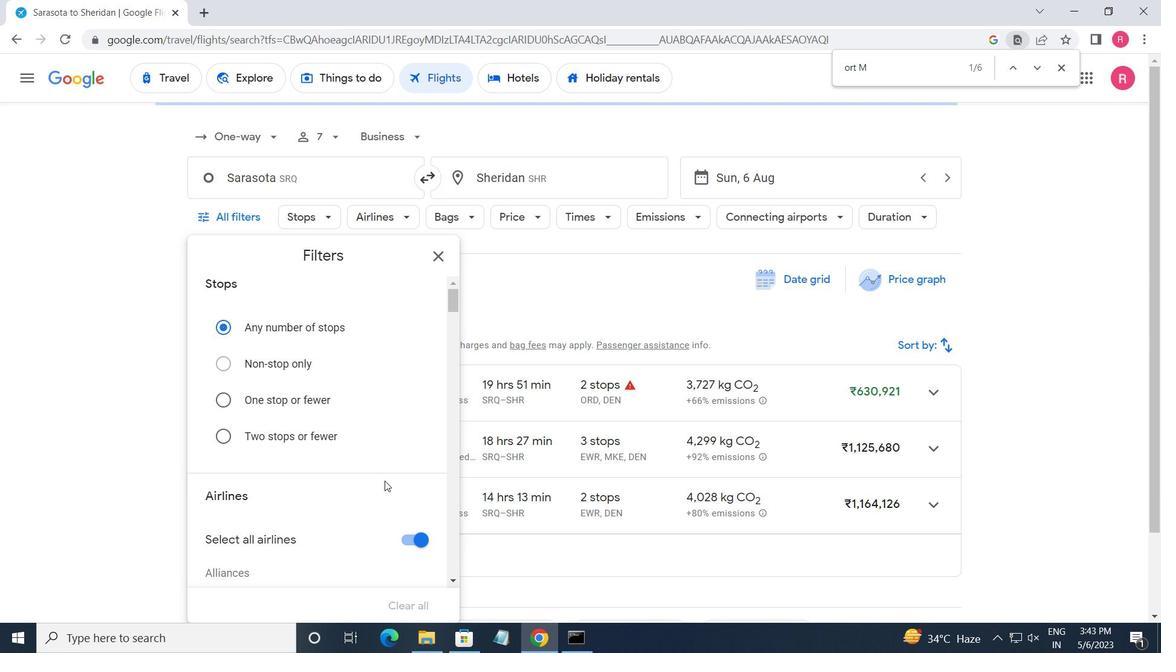 
Action: Mouse scrolled (353, 458) with delta (0, 0)
Screenshot: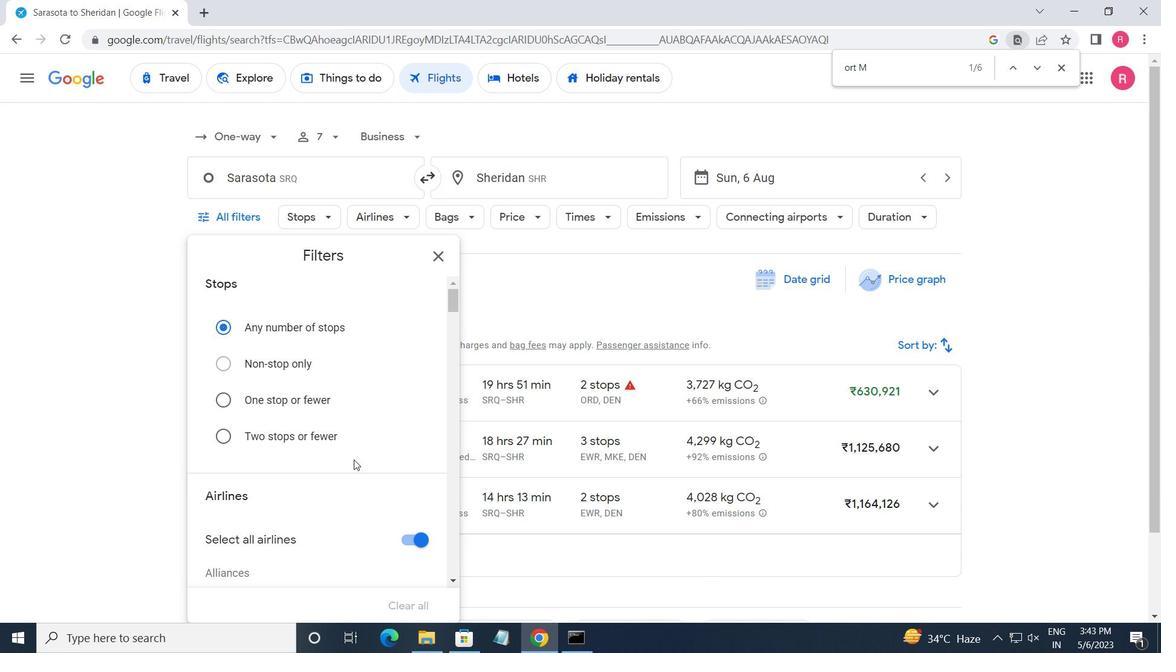
Action: Mouse scrolled (353, 458) with delta (0, 0)
Screenshot: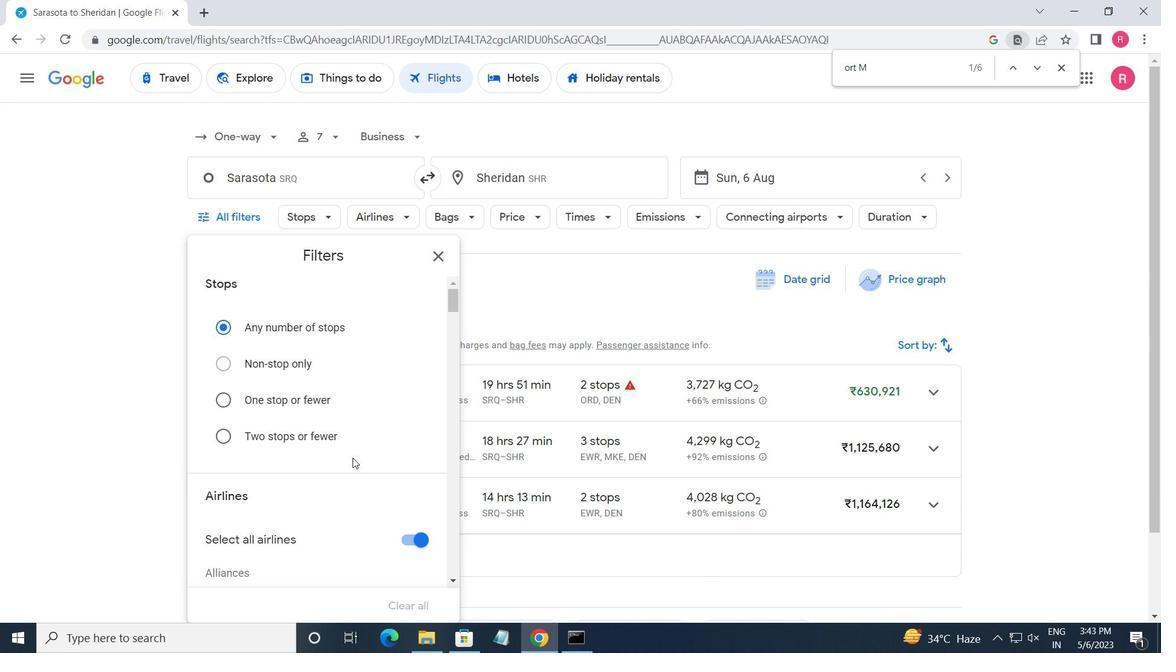 
Action: Mouse moved to (353, 456)
Screenshot: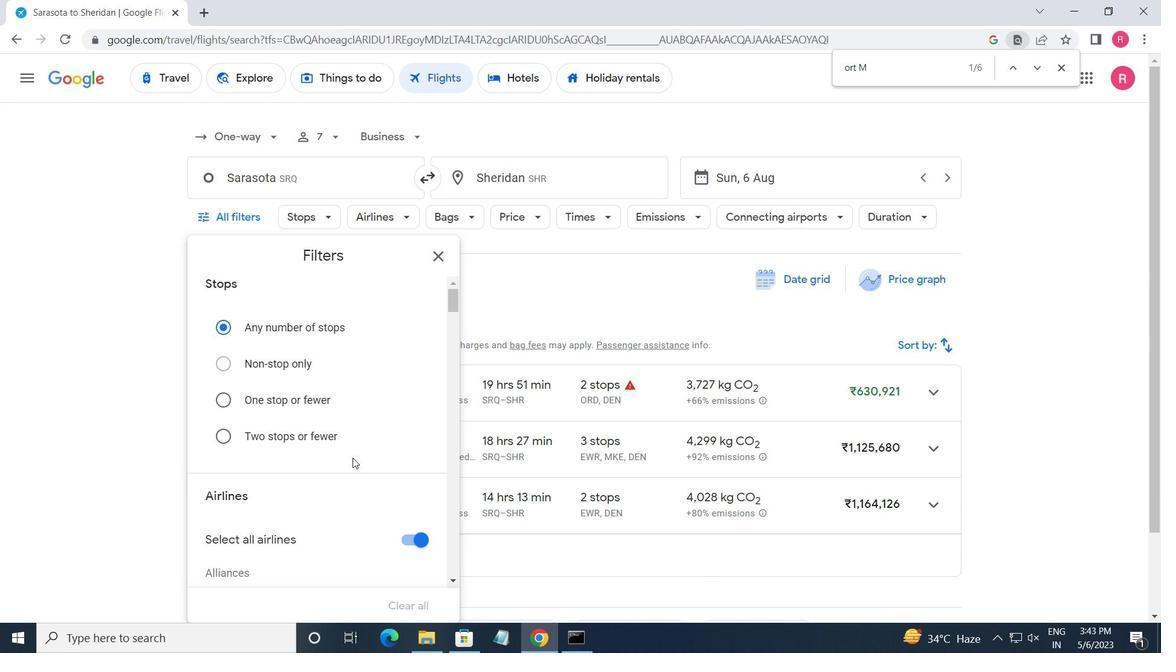 
Action: Mouse scrolled (353, 456) with delta (0, 0)
Screenshot: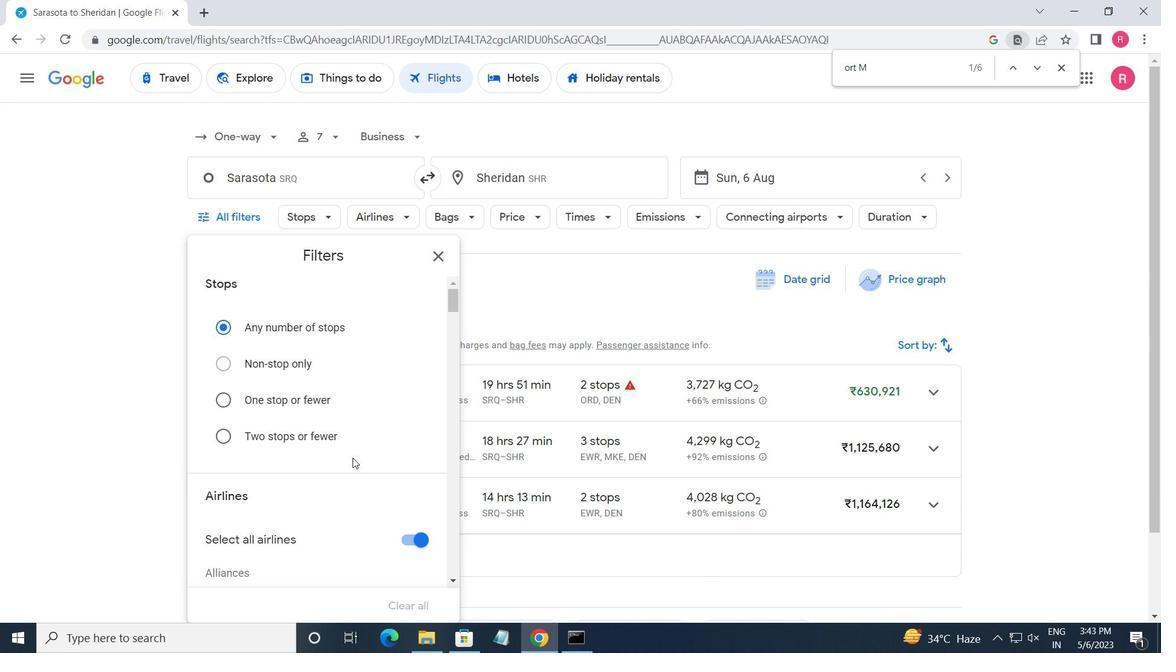 
Action: Mouse moved to (353, 456)
Screenshot: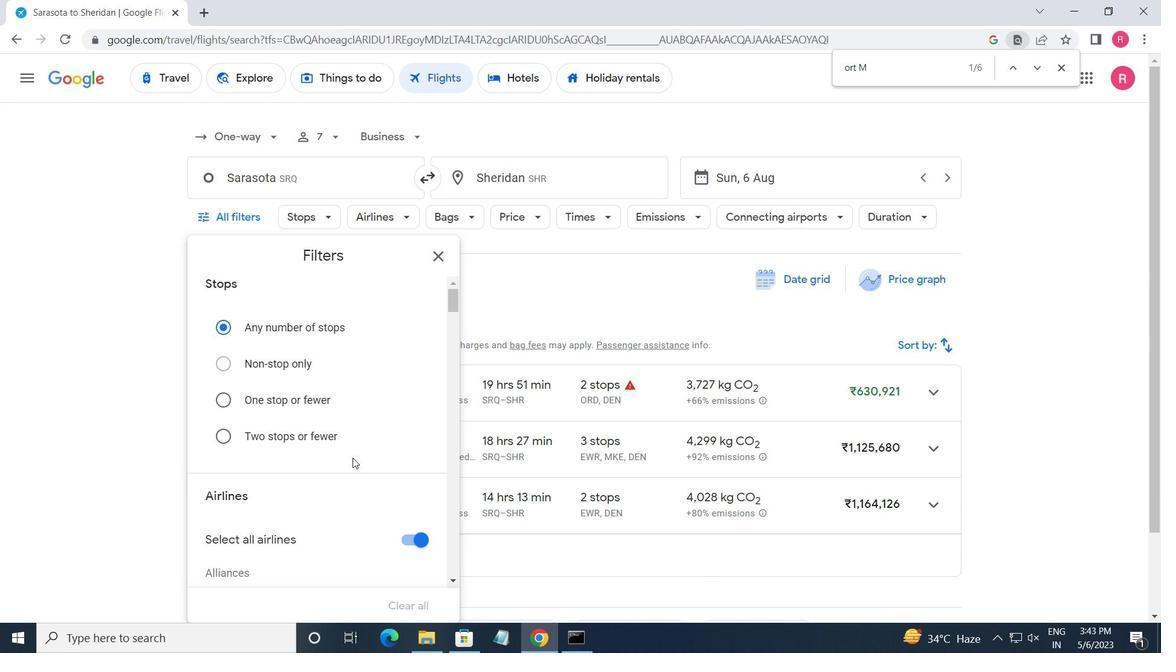 
Action: Mouse scrolled (353, 455) with delta (0, 0)
Screenshot: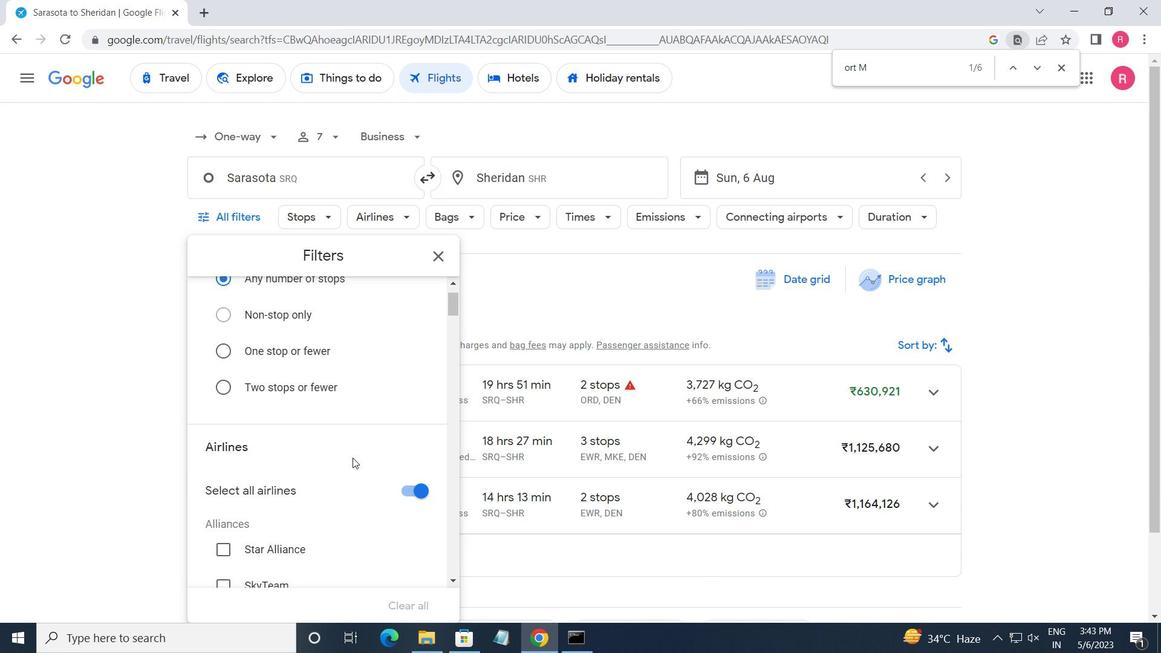 
Action: Mouse moved to (353, 455)
Screenshot: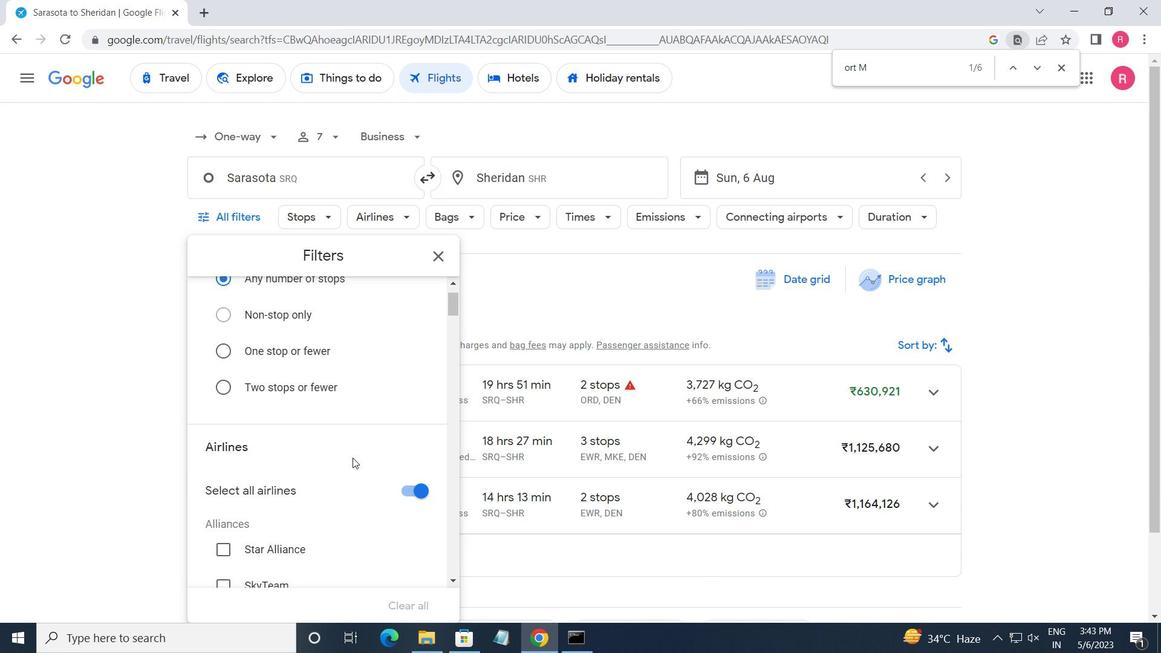 
Action: Mouse scrolled (353, 455) with delta (0, 0)
Screenshot: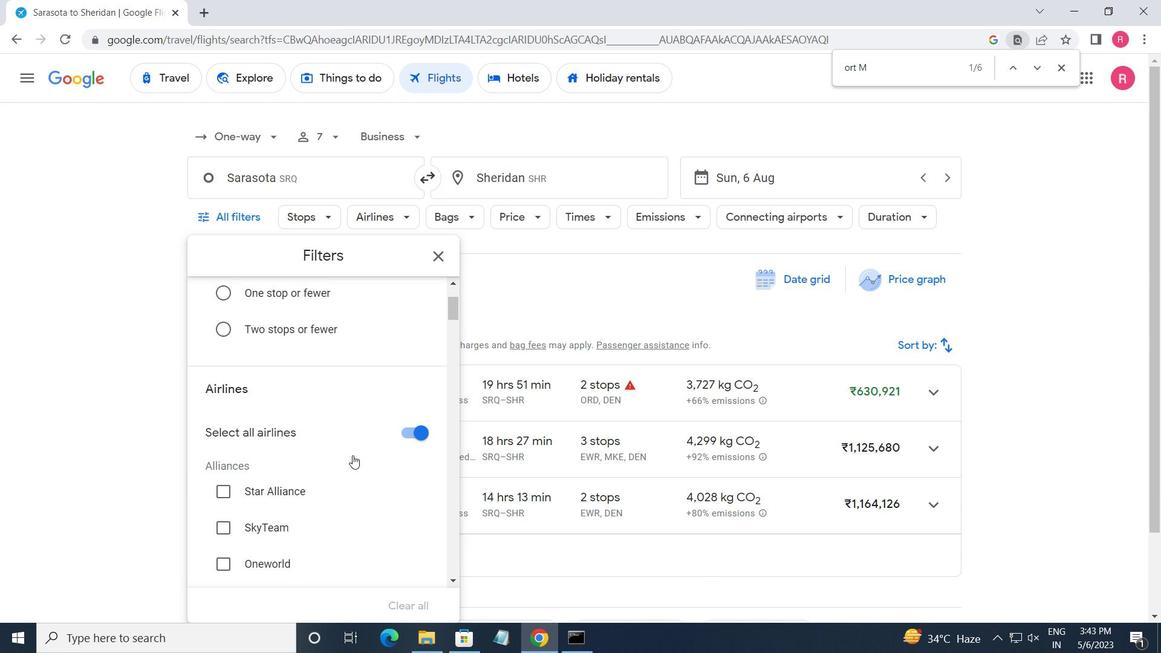 
Action: Mouse scrolled (353, 455) with delta (0, 0)
Screenshot: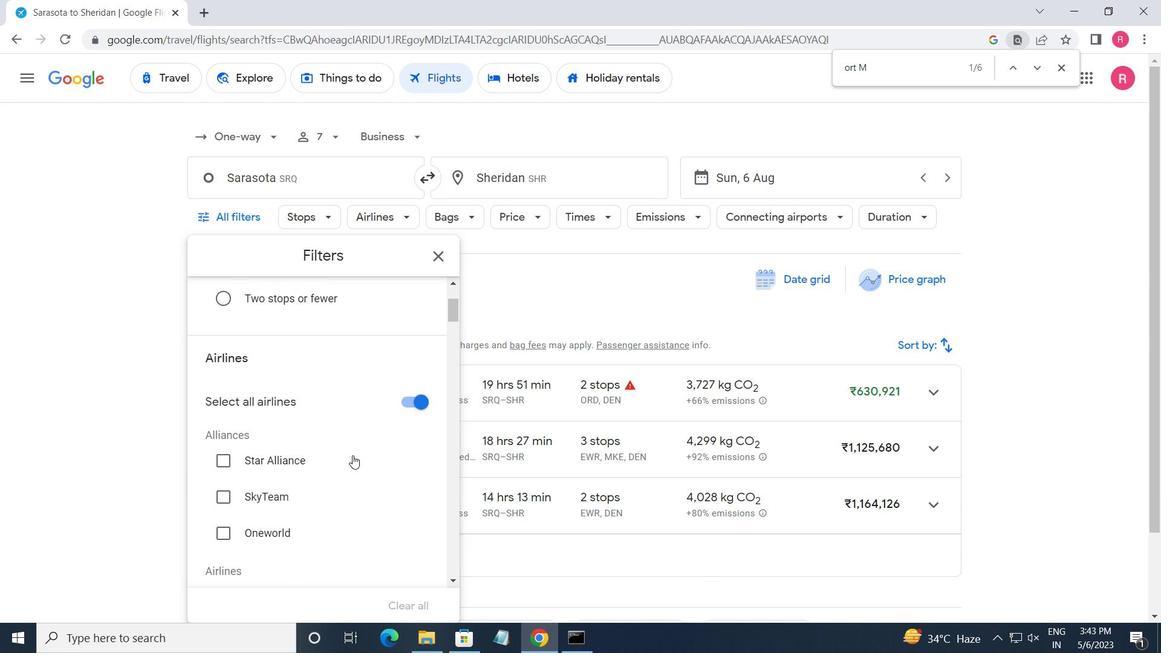 
Action: Mouse moved to (357, 451)
Screenshot: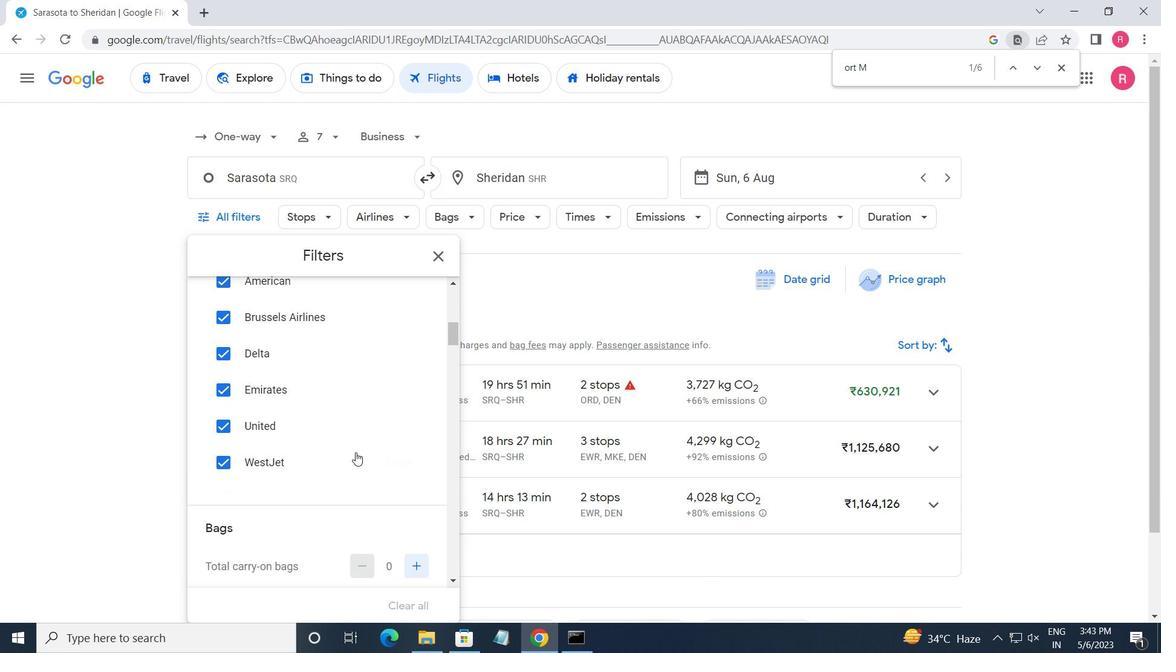 
Action: Mouse scrolled (357, 450) with delta (0, 0)
Screenshot: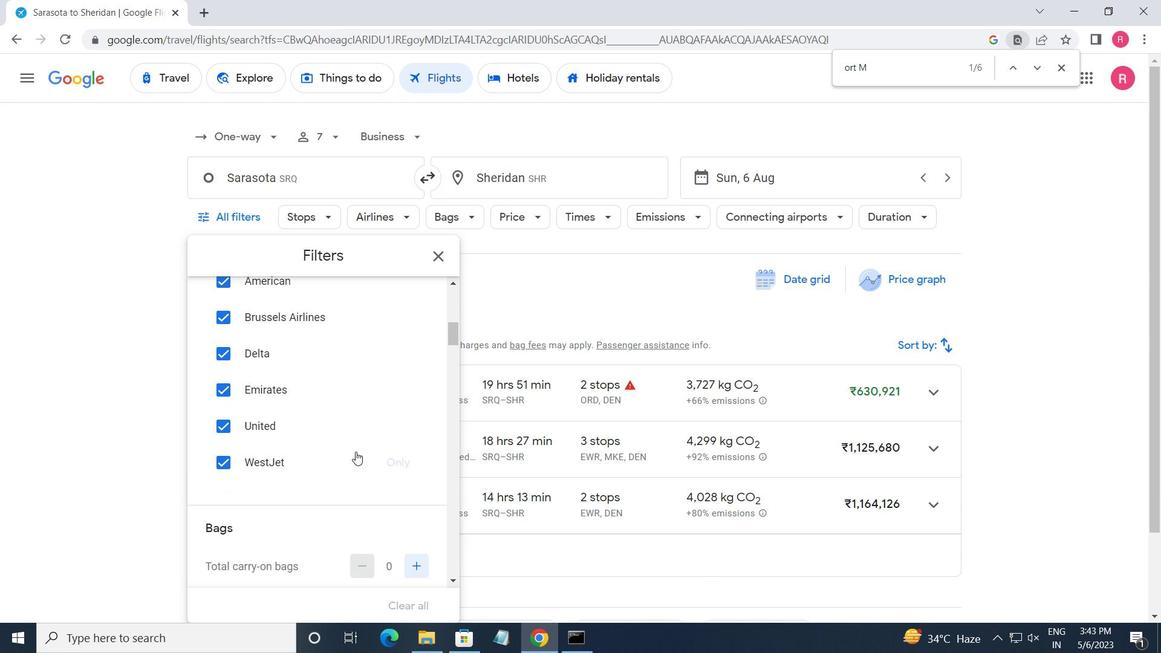 
Action: Mouse scrolled (357, 450) with delta (0, 0)
Screenshot: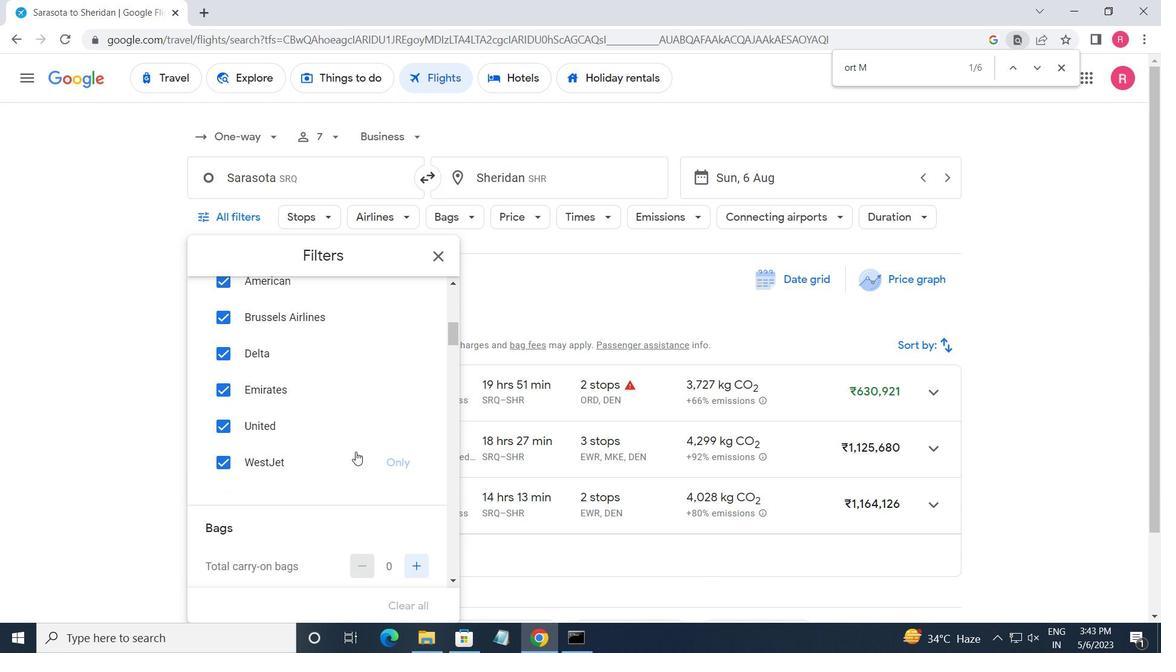 
Action: Mouse moved to (360, 447)
Screenshot: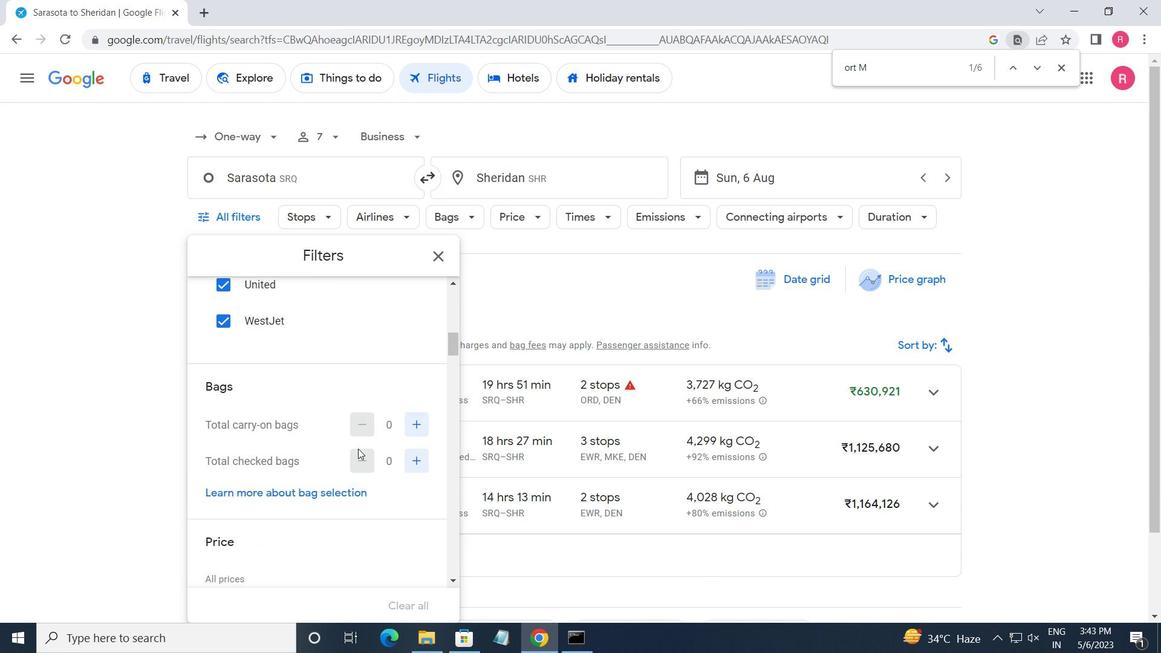 
Action: Mouse scrolled (360, 447) with delta (0, 0)
Screenshot: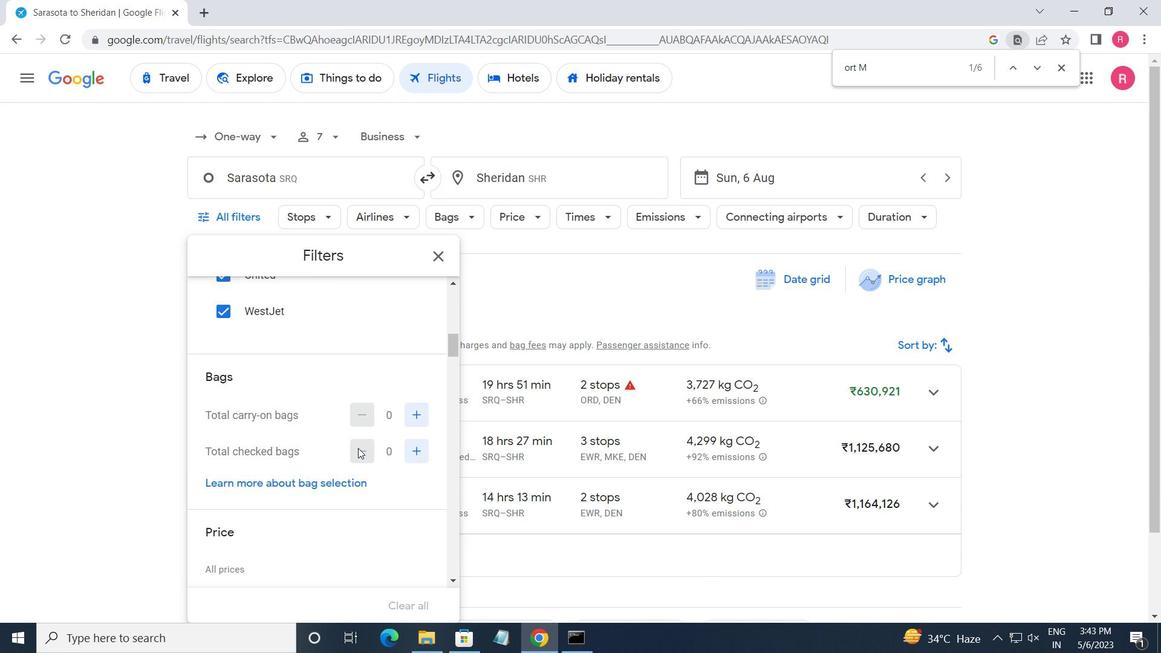 
Action: Mouse scrolled (360, 447) with delta (0, 0)
Screenshot: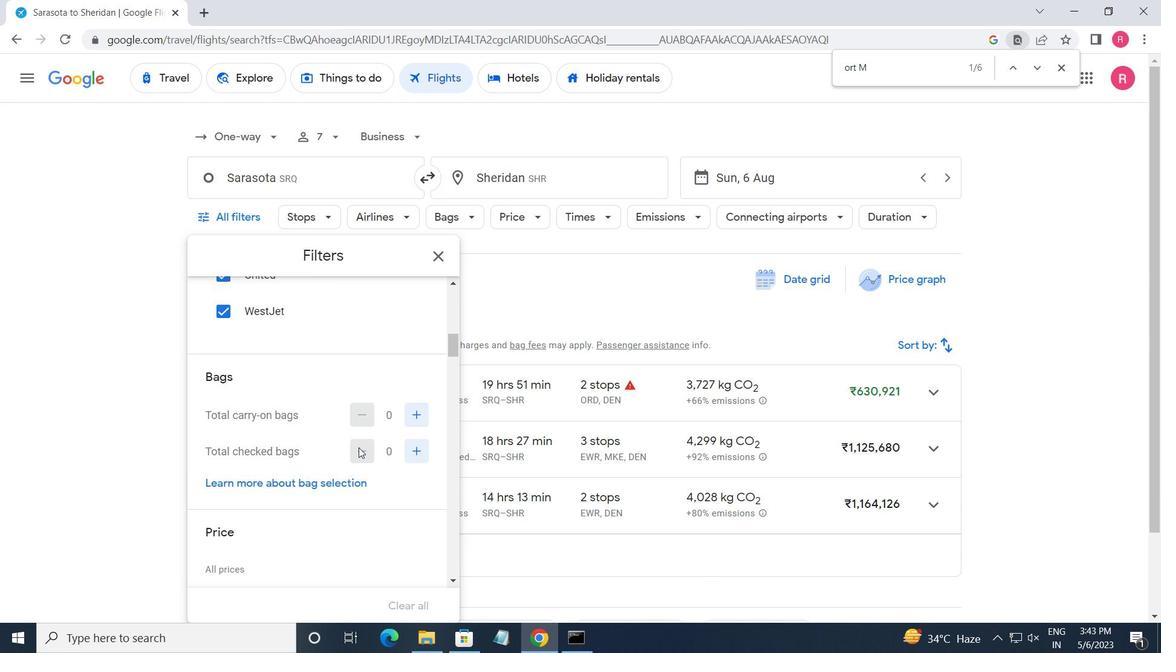 
Action: Mouse scrolled (360, 447) with delta (0, 0)
Screenshot: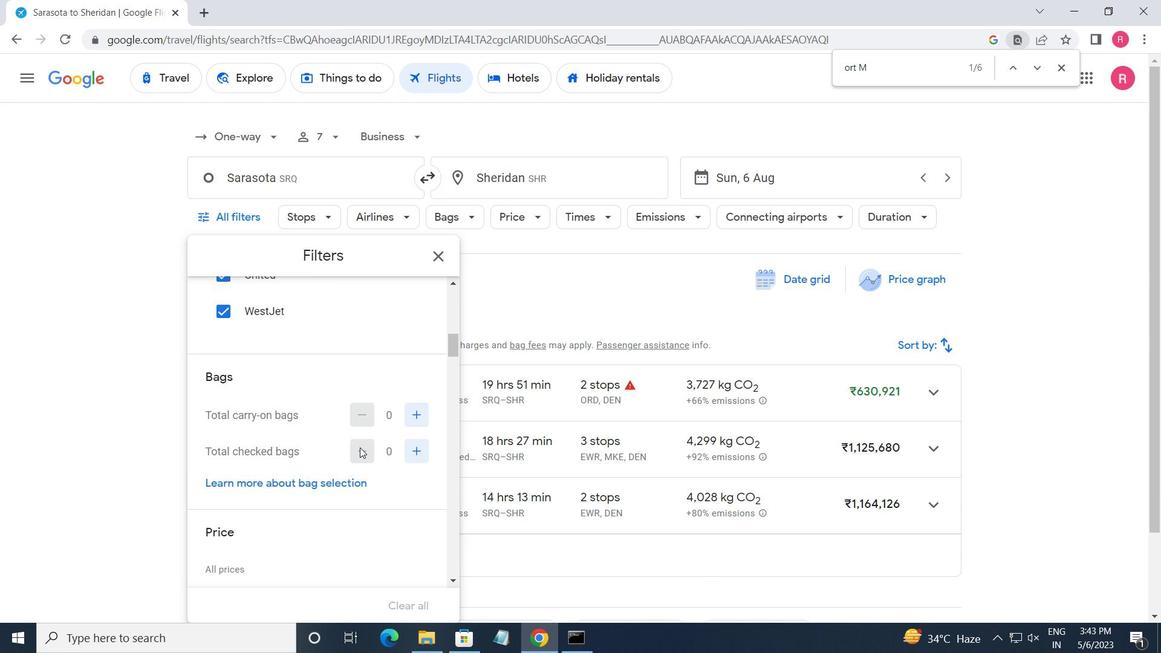 
Action: Mouse moved to (435, 364)
Screenshot: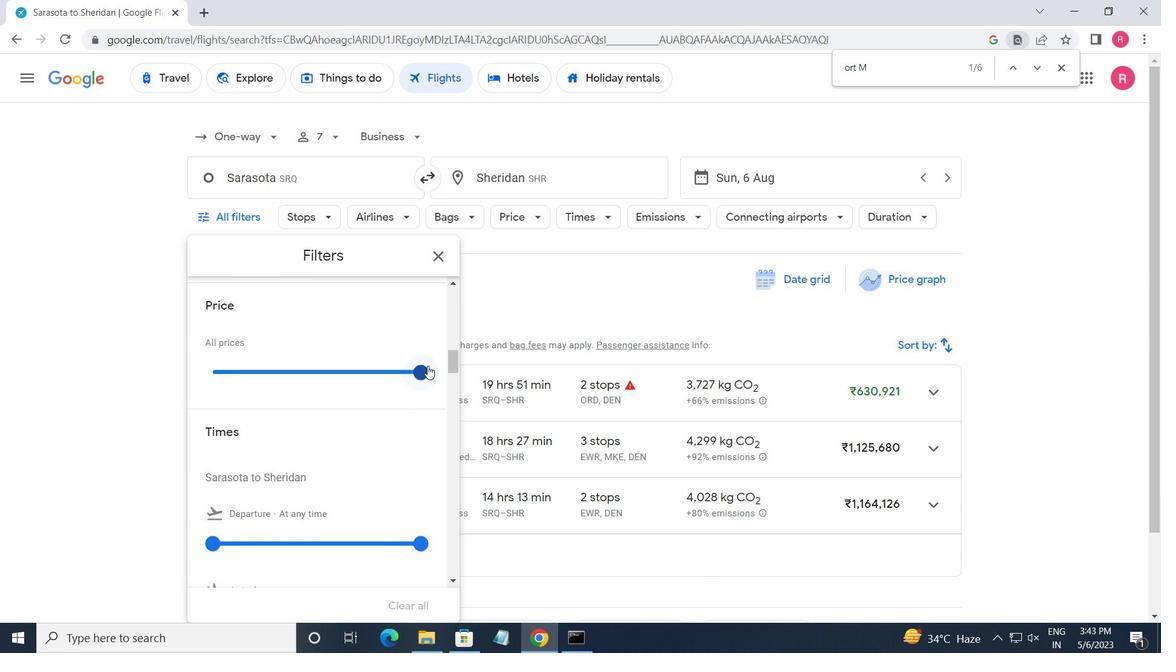 
Action: Mouse pressed left at (435, 364)
Screenshot: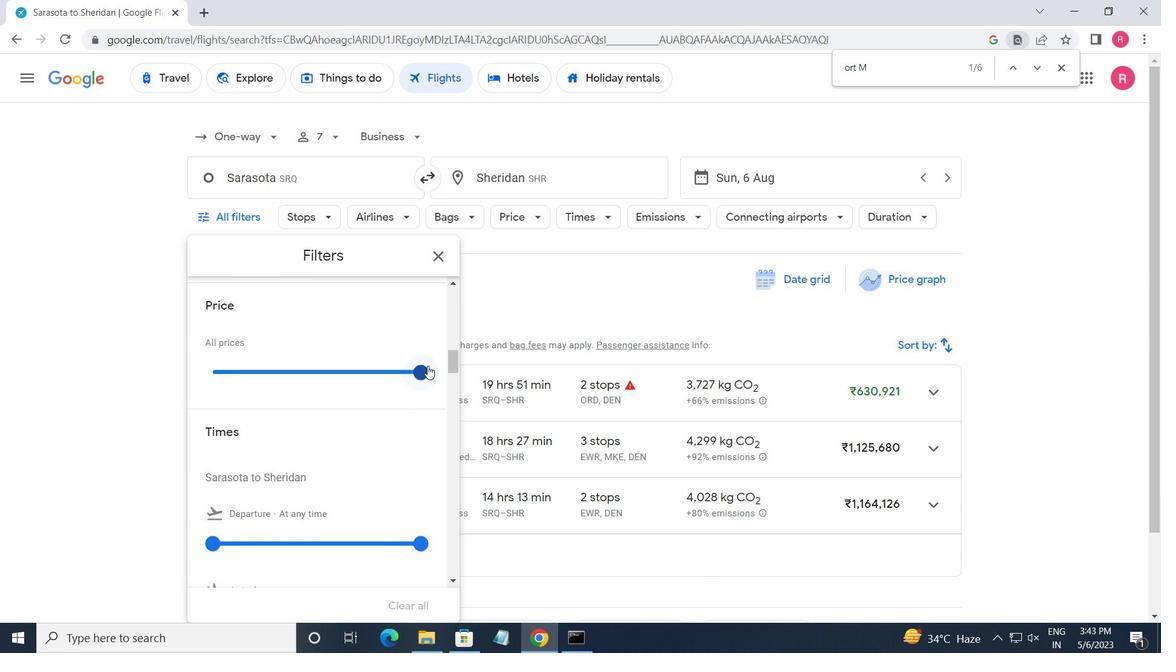 
Action: Mouse moved to (274, 383)
Screenshot: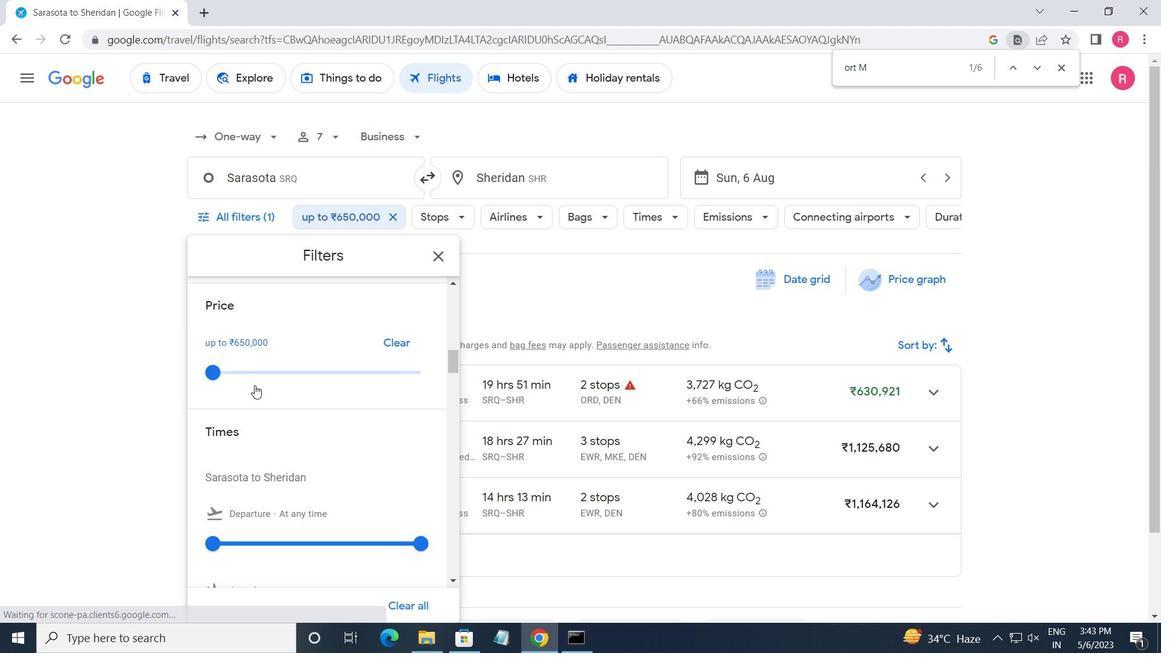 
Action: Mouse scrolled (274, 383) with delta (0, 0)
Screenshot: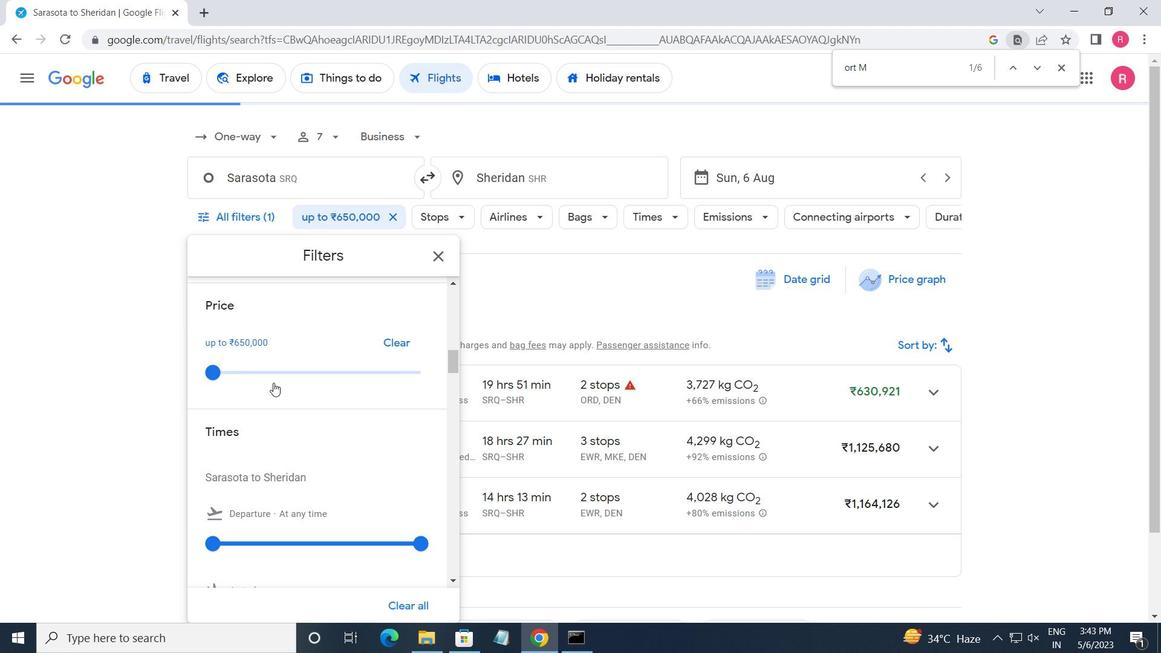 
Action: Mouse moved to (210, 459)
Screenshot: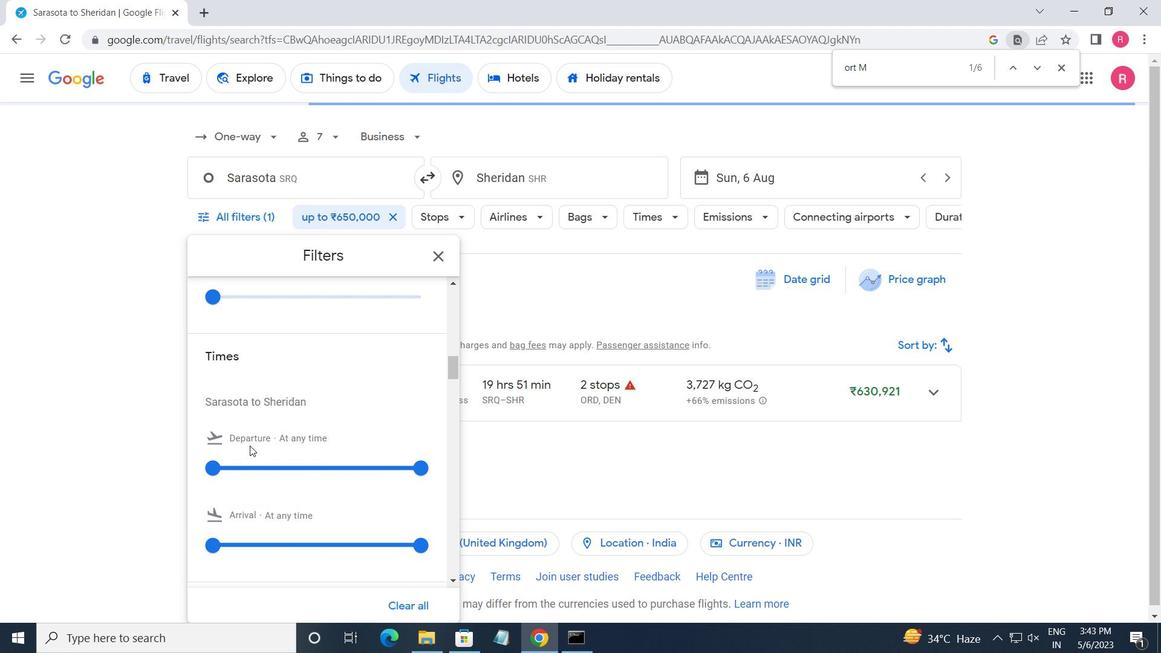 
Action: Mouse pressed left at (210, 459)
Screenshot: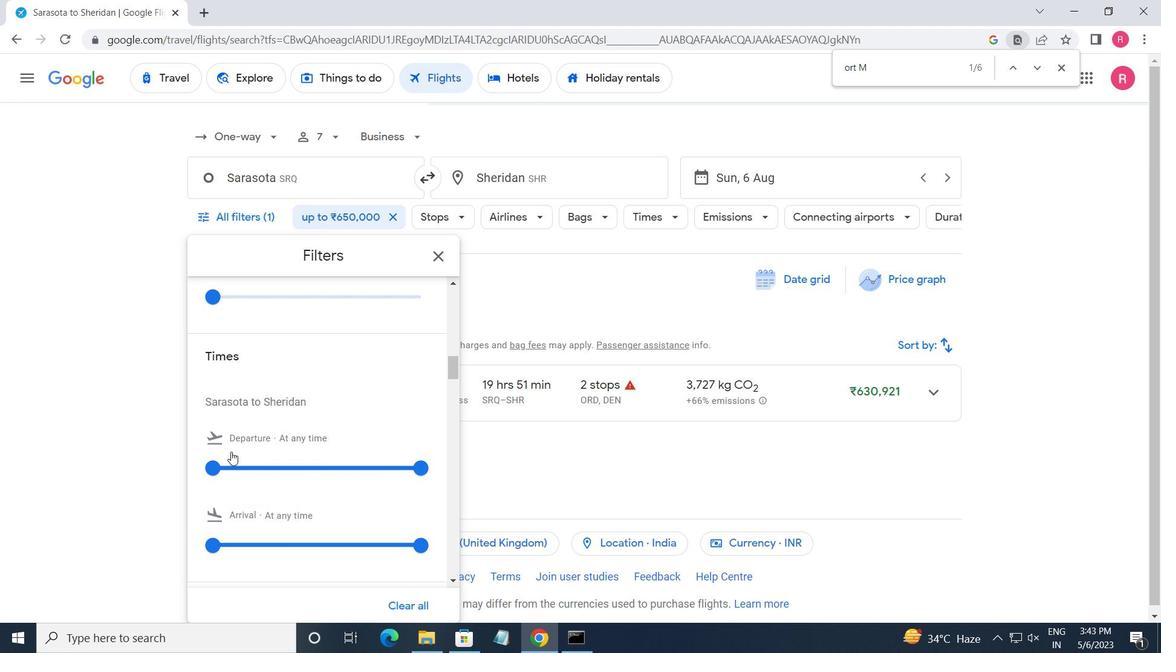 
Action: Mouse moved to (418, 470)
Screenshot: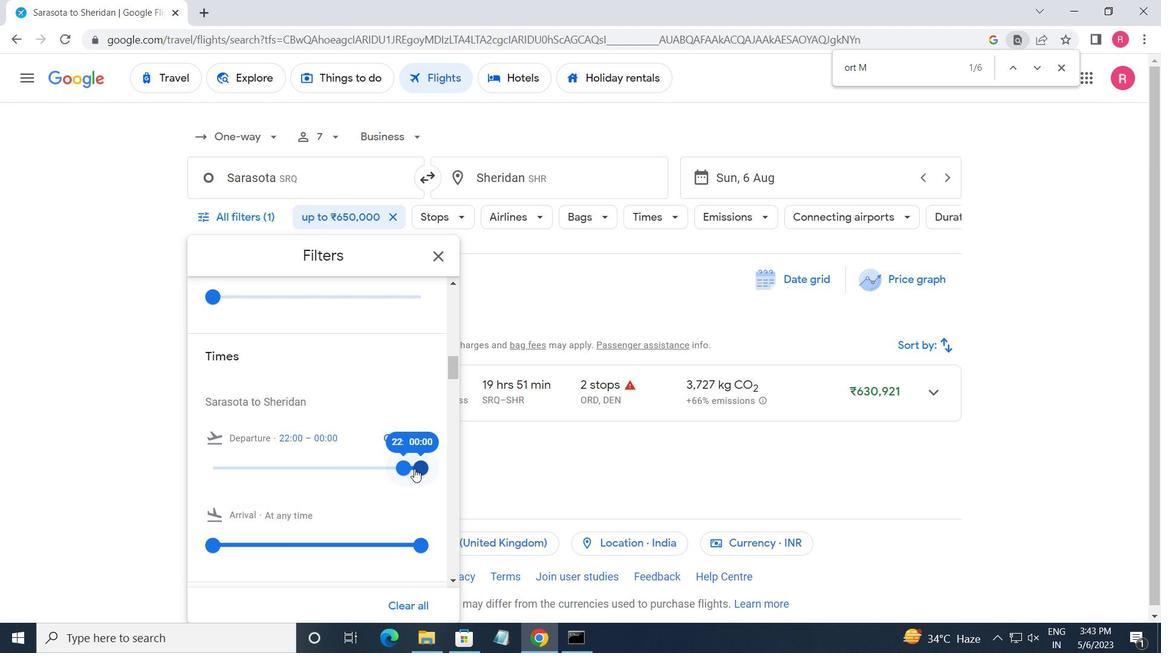 
Action: Mouse pressed left at (418, 470)
Screenshot: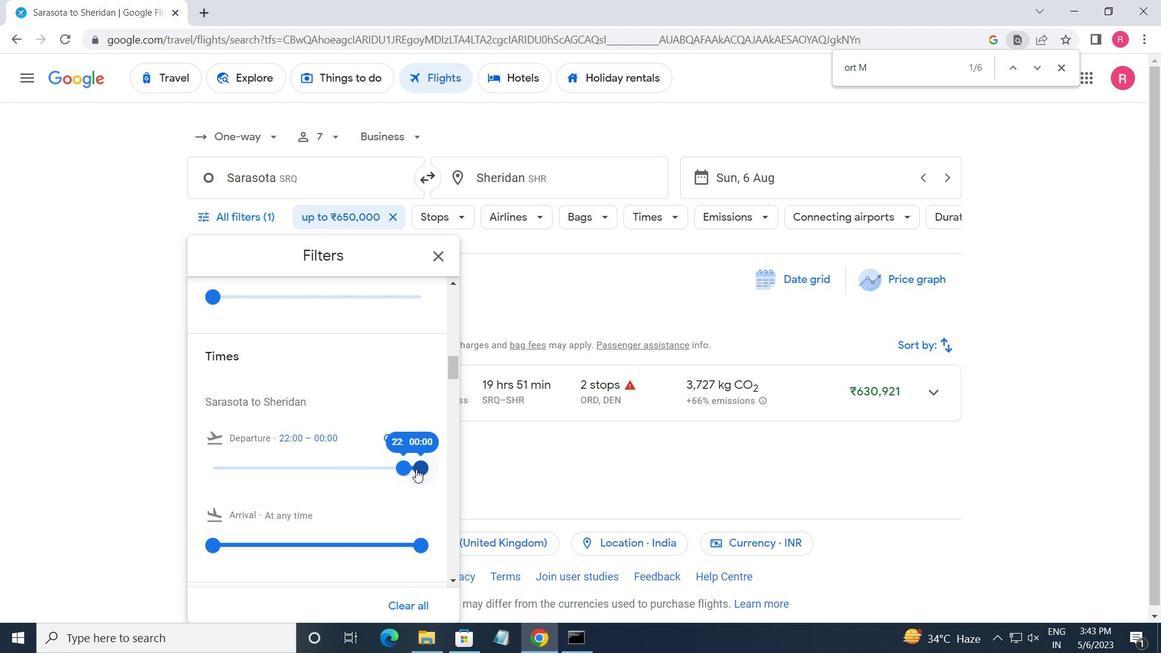 
Action: Mouse moved to (430, 254)
Screenshot: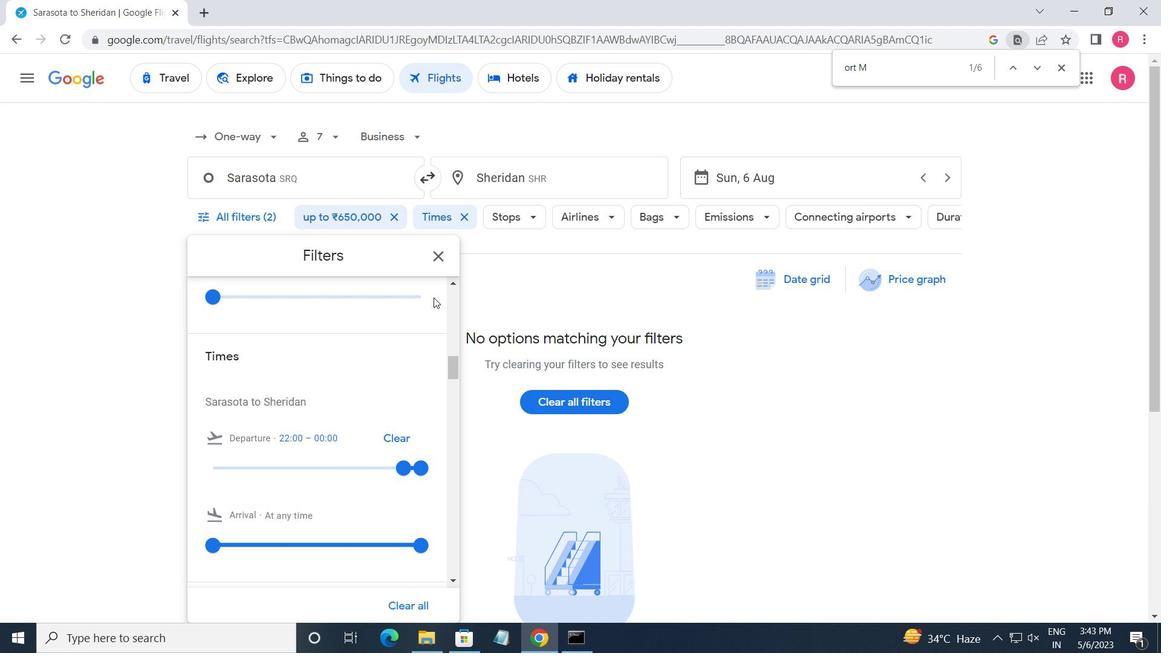 
Action: Mouse pressed left at (430, 254)
Screenshot: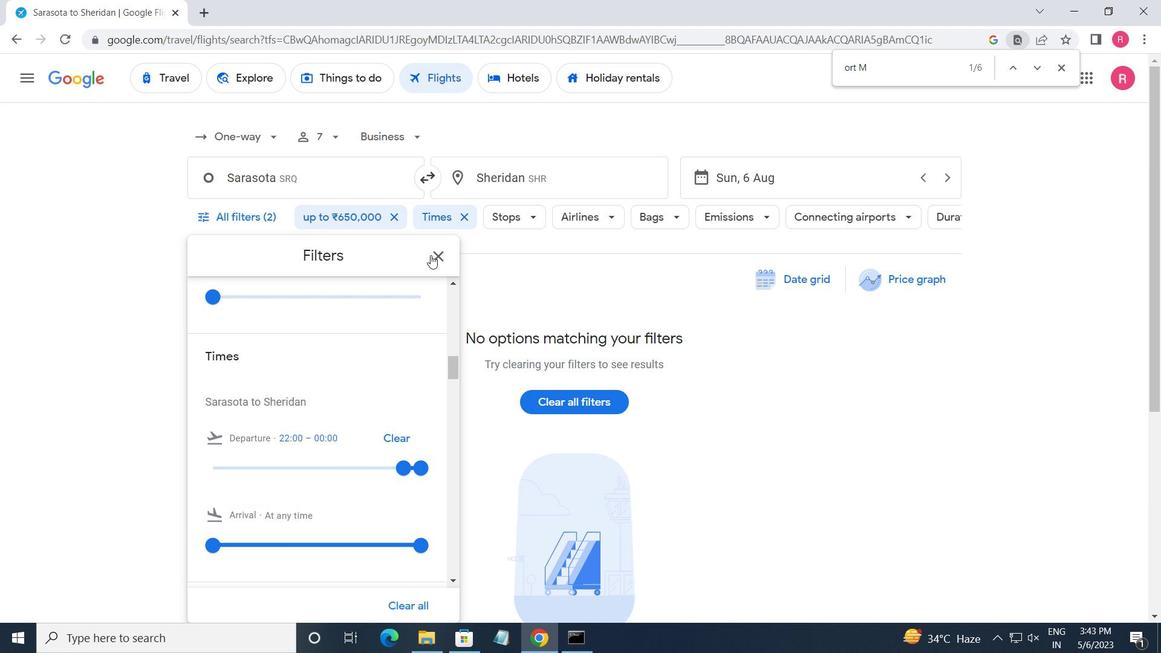 
Action: Mouse moved to (430, 263)
Screenshot: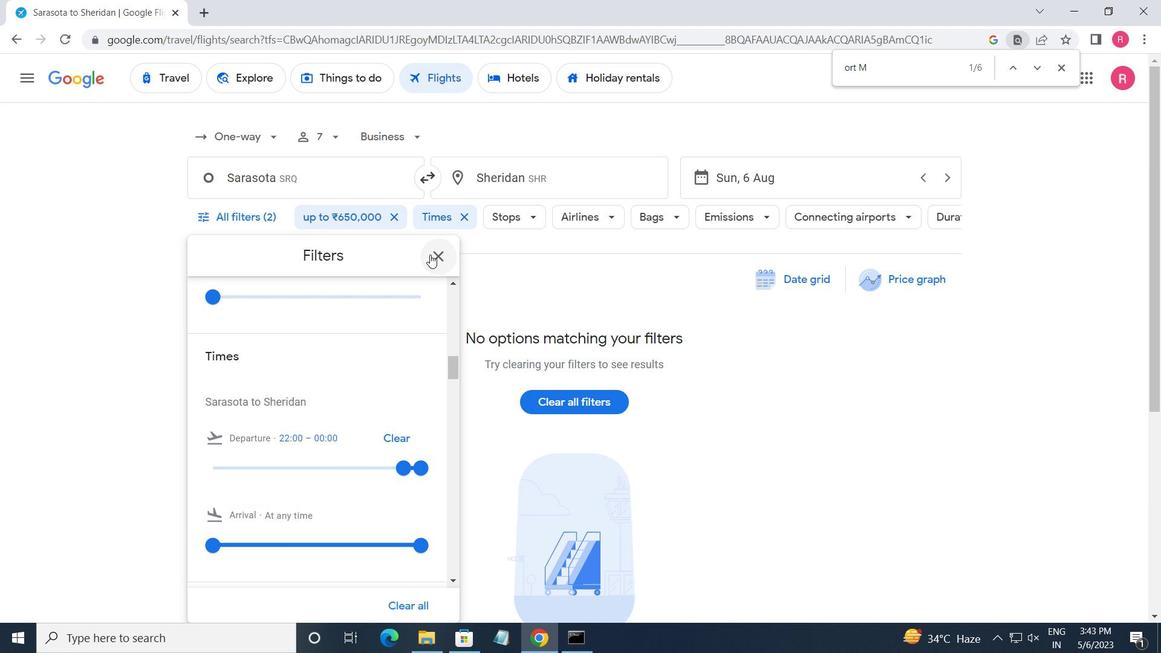 
